 Task: Add Attachment from computer to Card Card0000000045 in Board Board0000000012 in Workspace WS0000000004 in Trello. Add Cover Purple to Card Card0000000045 in Board Board0000000012 in Workspace WS0000000004 in Trello. Add "Move Card To …" Button titled Button0000000045 to "top" of the list "To Do" to Card Card0000000045 in Board Board0000000012 in Workspace WS0000000004 in Trello. Add Description DS0000000045 to Card Card0000000045 in Board Board0000000012 in Workspace WS0000000004 in Trello. Add Comment CM0000000045 to Card Card0000000045 in Board Board0000000012 in Workspace WS0000000004 in Trello
Action: Mouse moved to (768, 418)
Screenshot: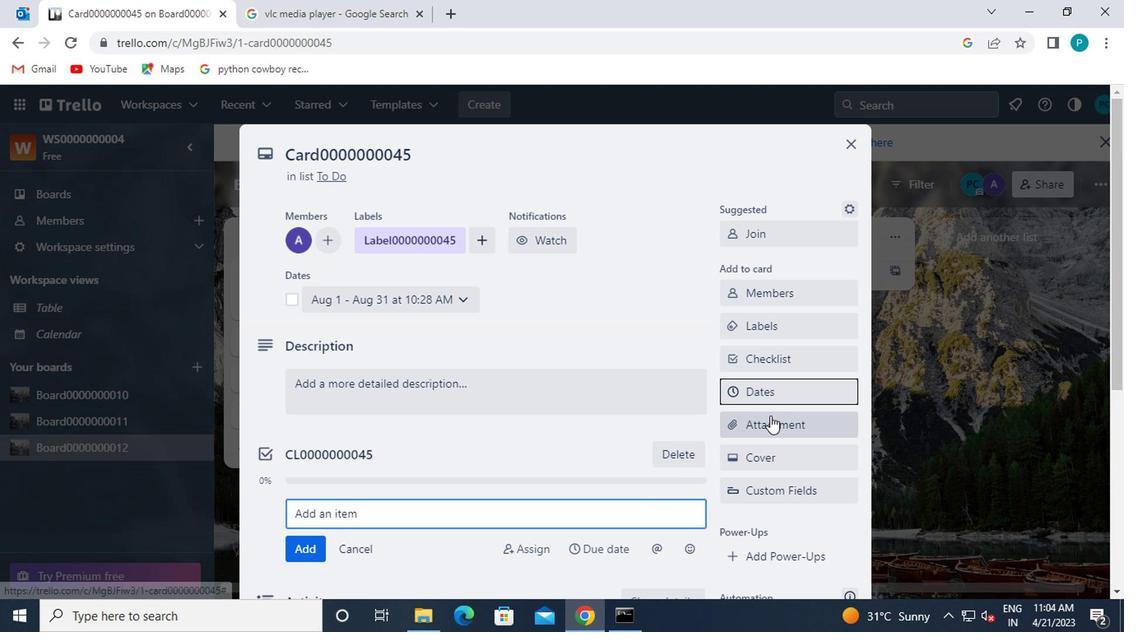 
Action: Mouse pressed left at (768, 418)
Screenshot: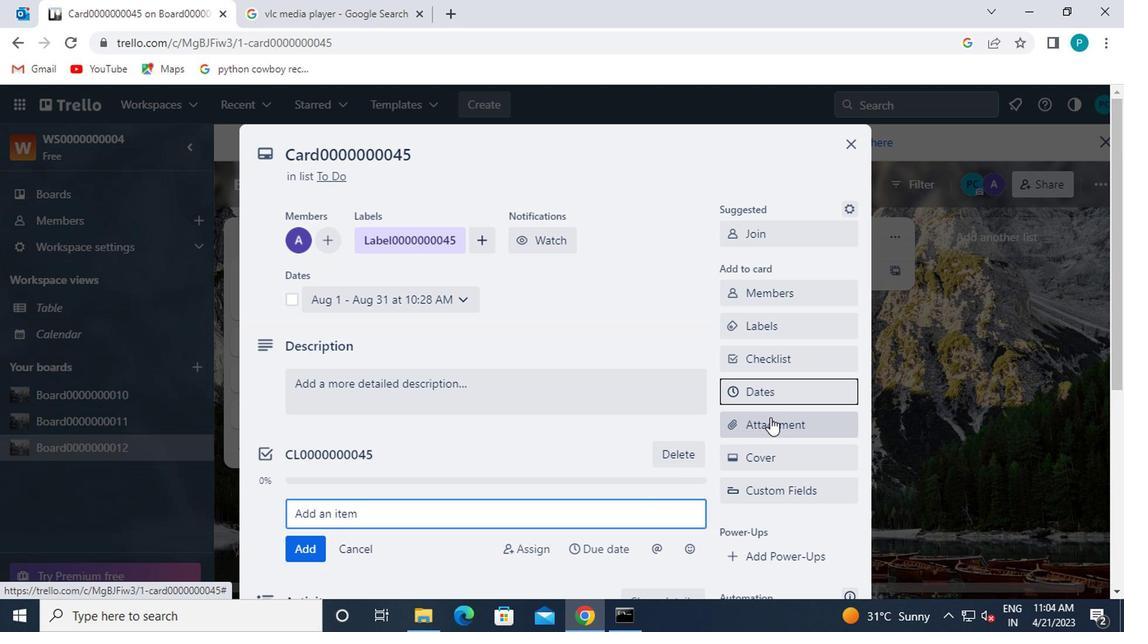 
Action: Mouse moved to (749, 179)
Screenshot: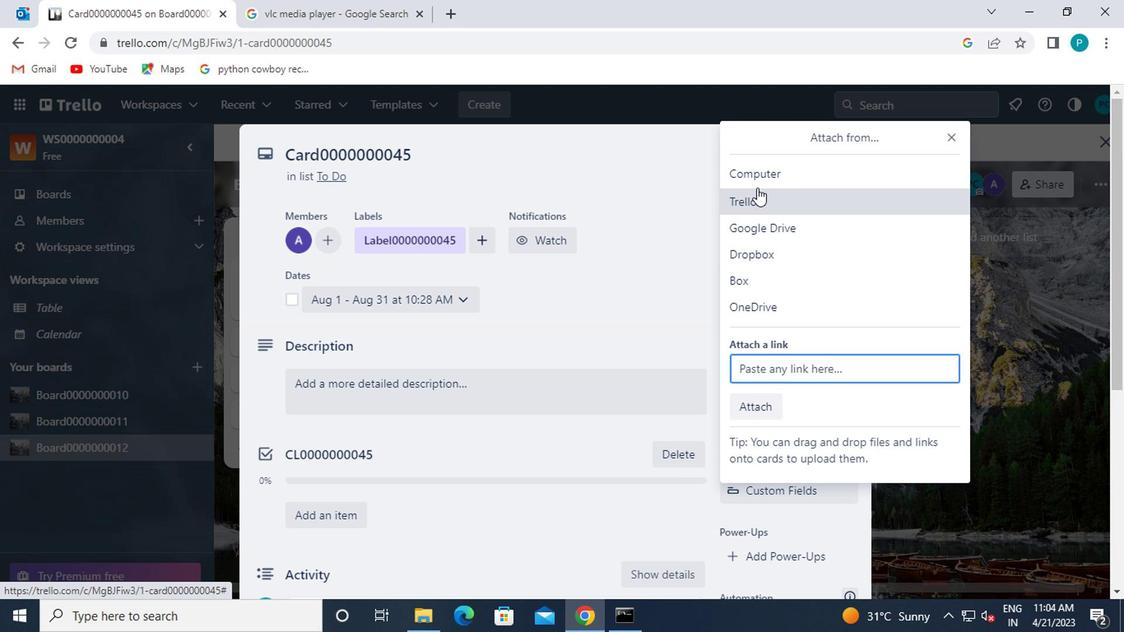 
Action: Mouse pressed left at (749, 179)
Screenshot: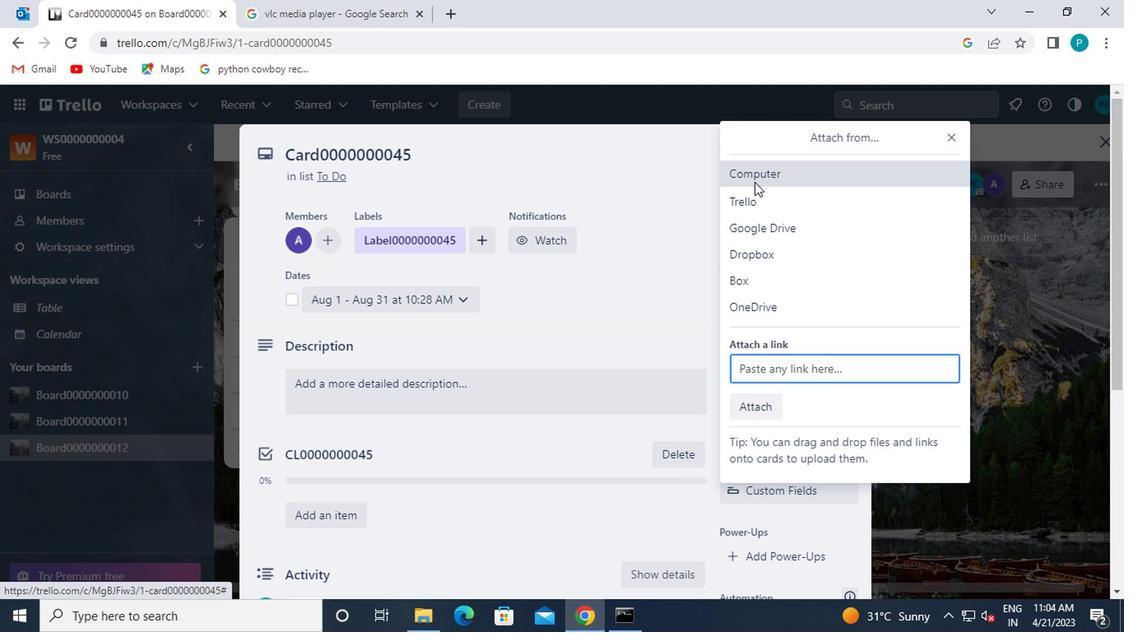 
Action: Mouse moved to (162, 129)
Screenshot: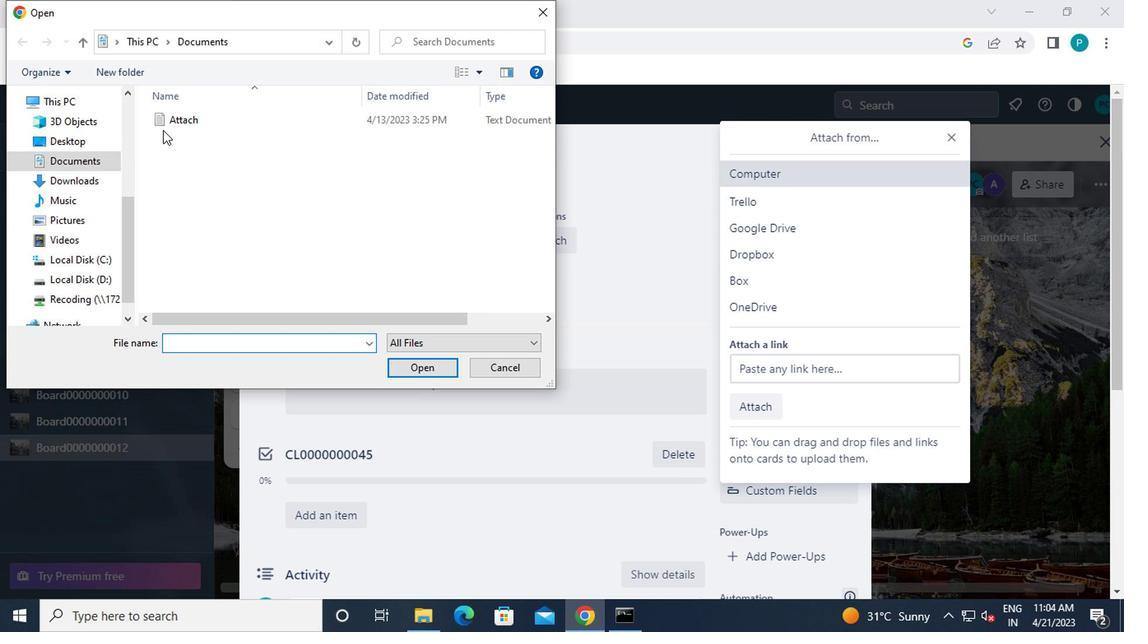 
Action: Mouse pressed left at (162, 129)
Screenshot: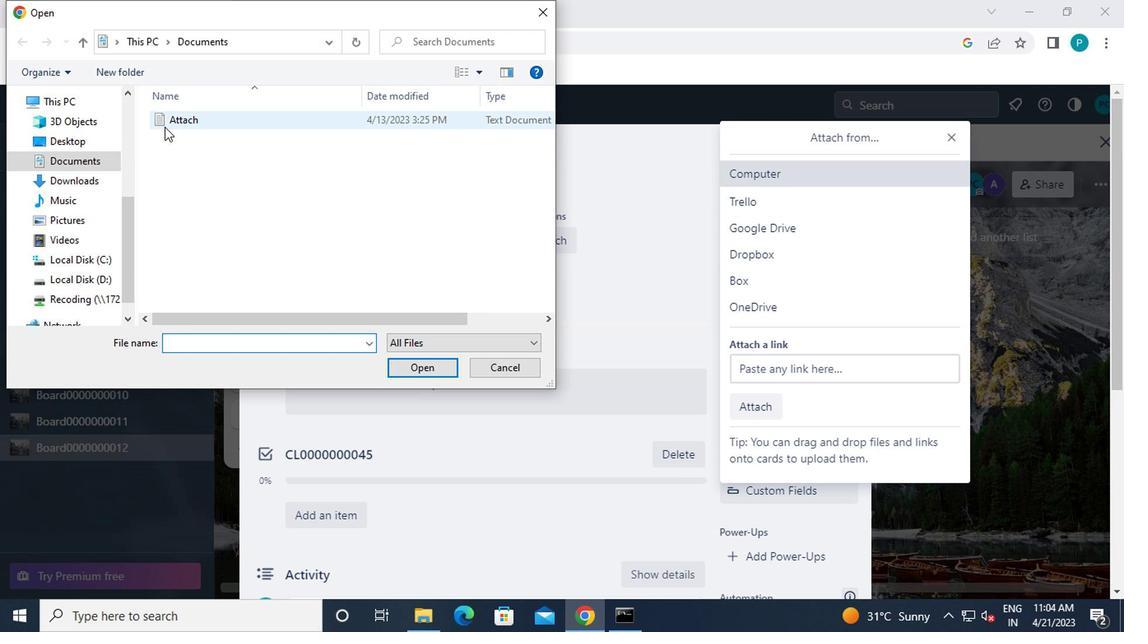 
Action: Mouse moved to (405, 372)
Screenshot: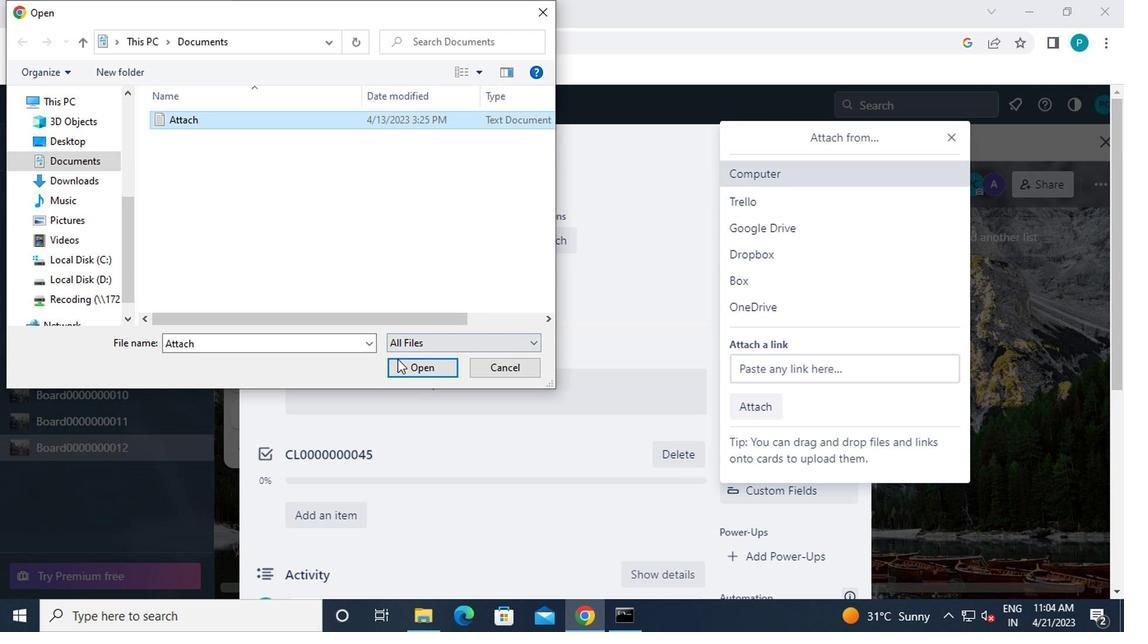 
Action: Mouse pressed left at (405, 372)
Screenshot: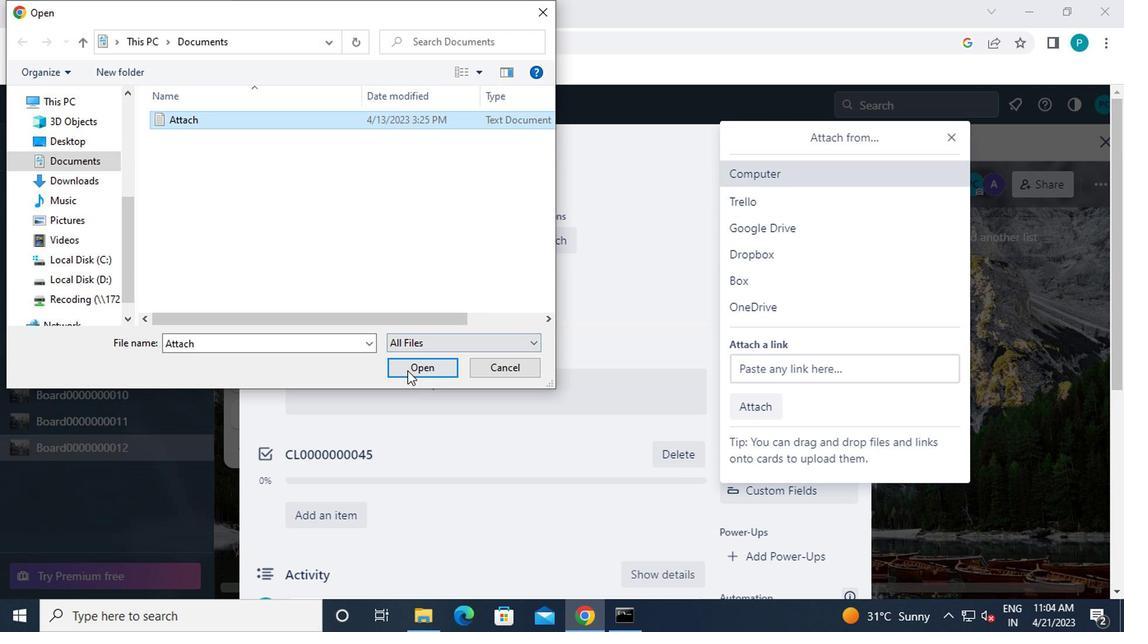 
Action: Mouse moved to (674, 384)
Screenshot: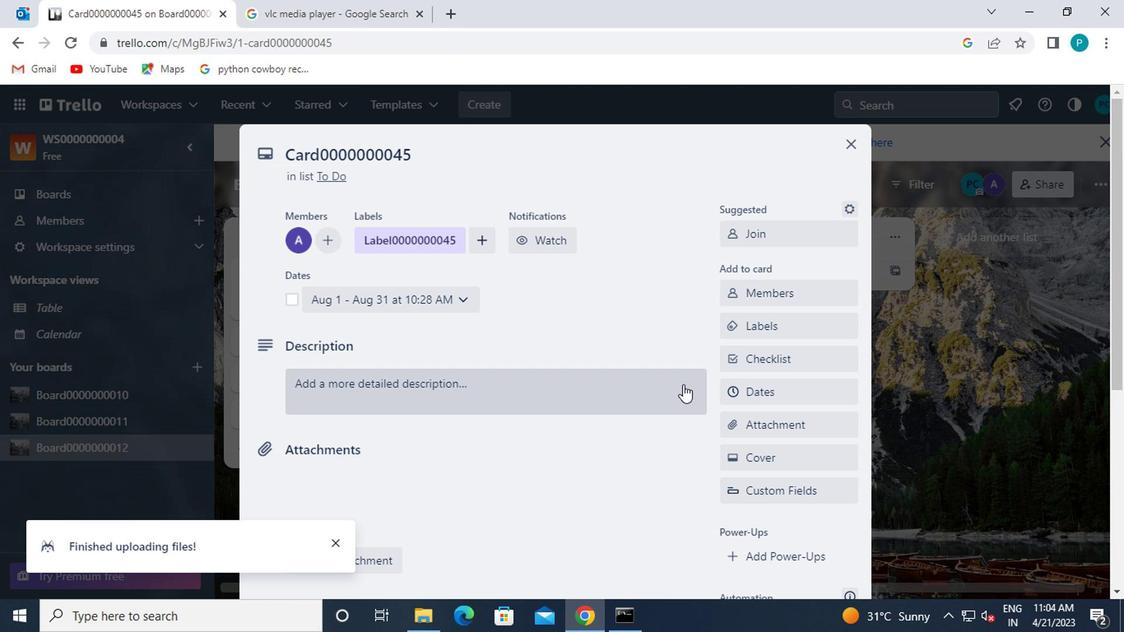 
Action: Mouse scrolled (674, 384) with delta (0, 0)
Screenshot: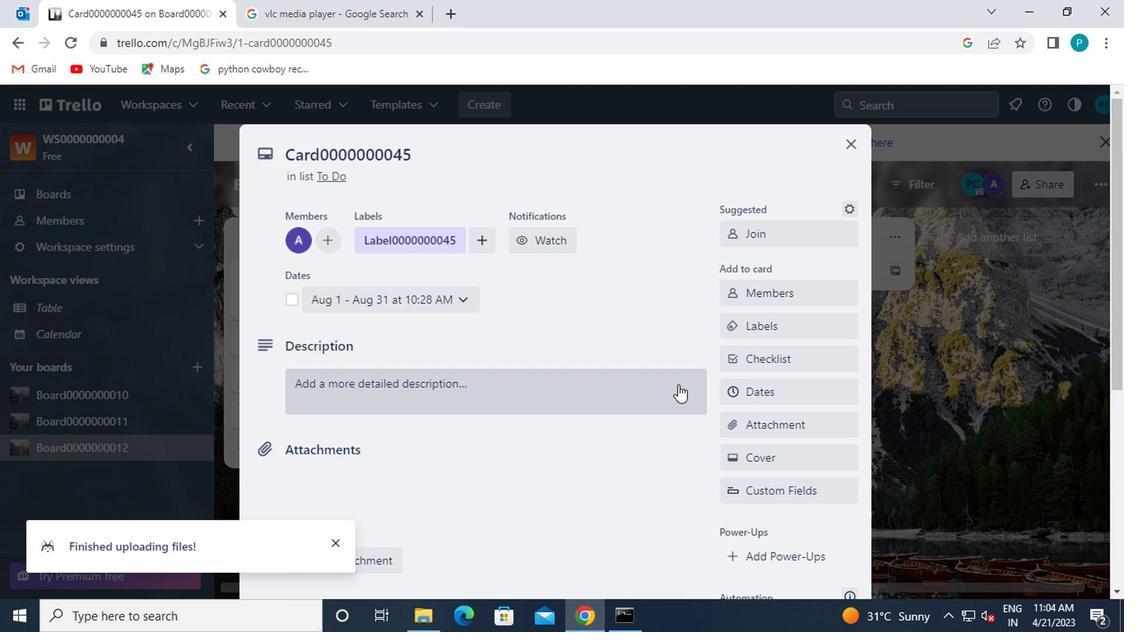 
Action: Mouse moved to (746, 375)
Screenshot: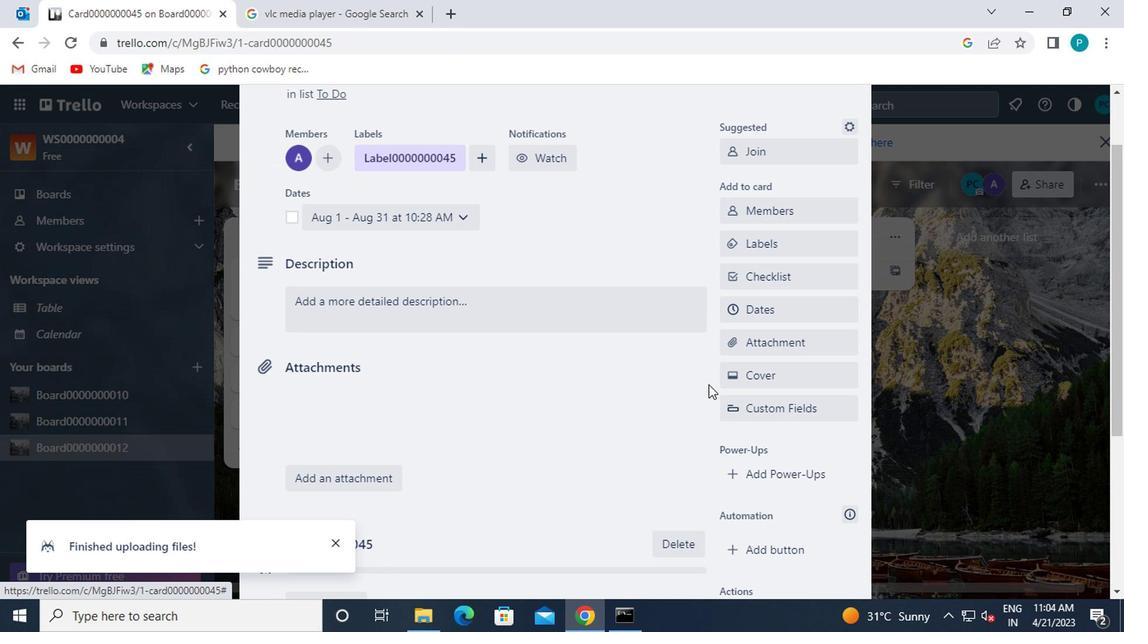 
Action: Mouse pressed left at (746, 375)
Screenshot: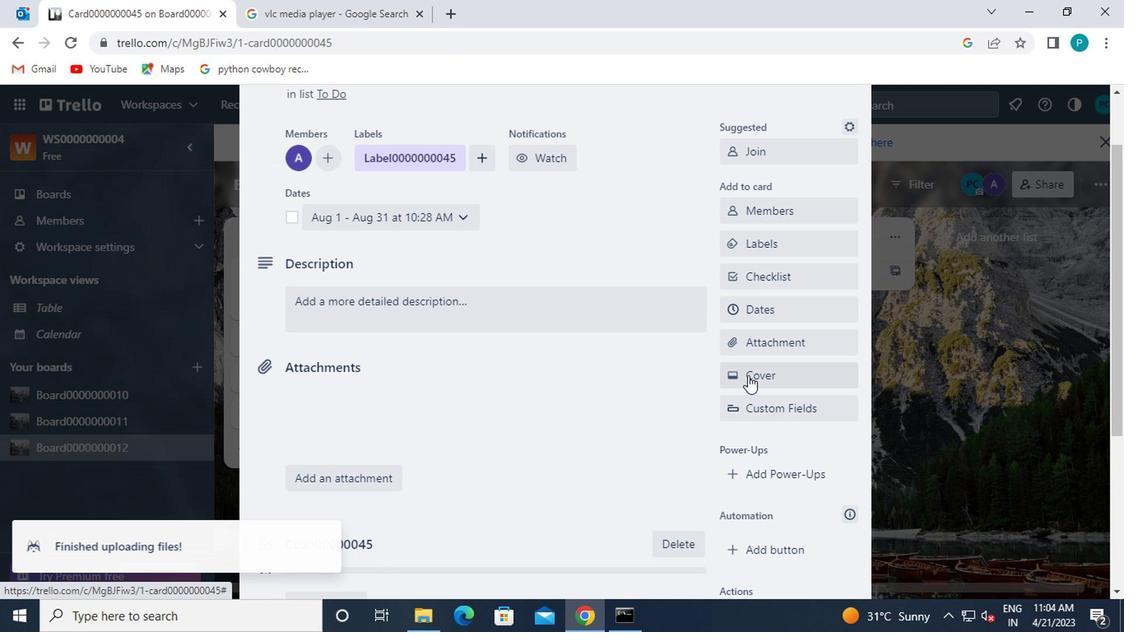 
Action: Mouse moved to (941, 282)
Screenshot: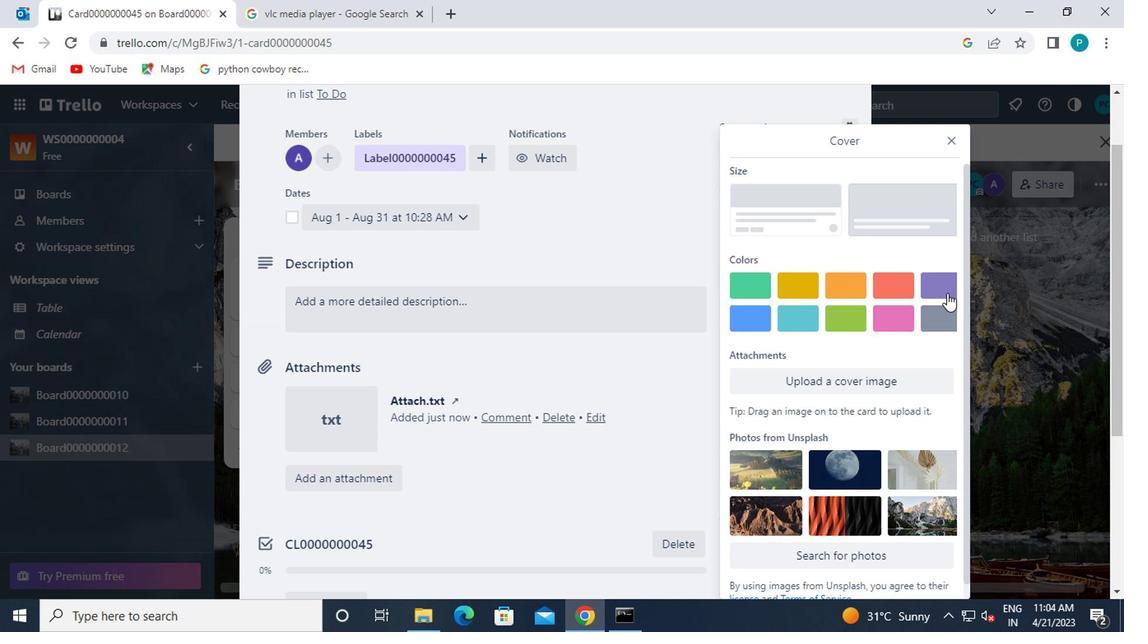 
Action: Mouse pressed left at (941, 282)
Screenshot: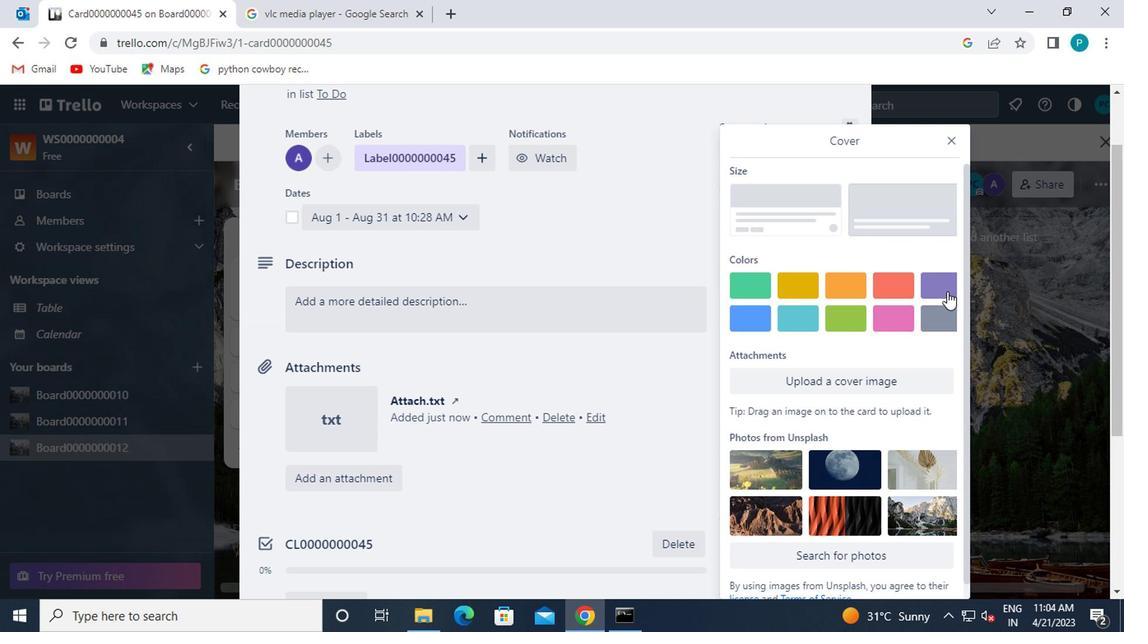 
Action: Mouse moved to (952, 141)
Screenshot: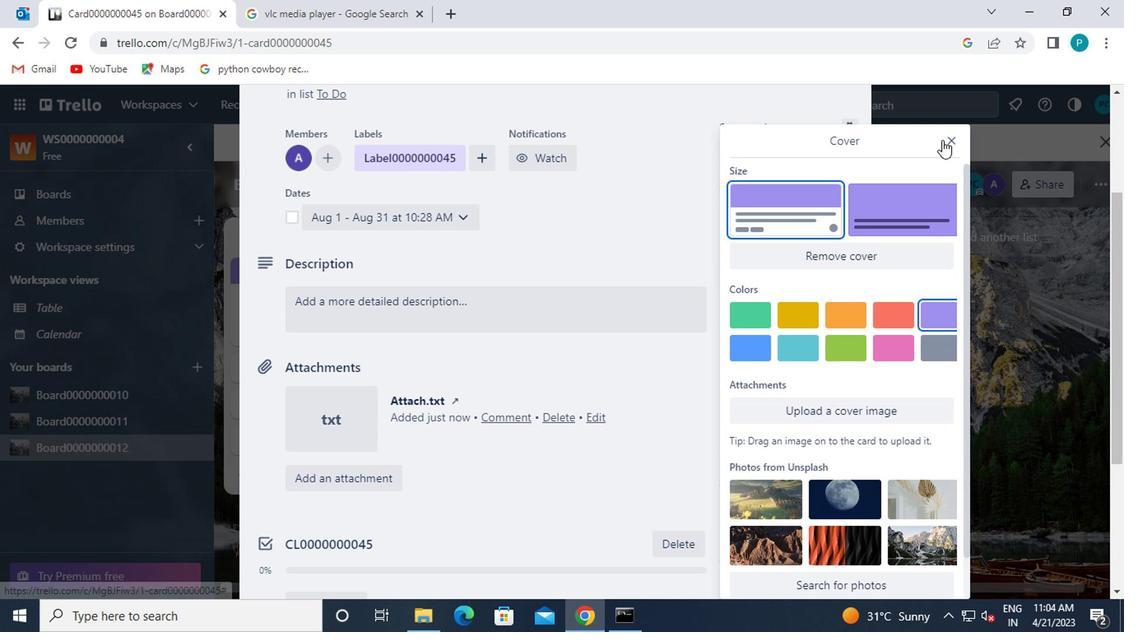 
Action: Mouse pressed left at (952, 141)
Screenshot: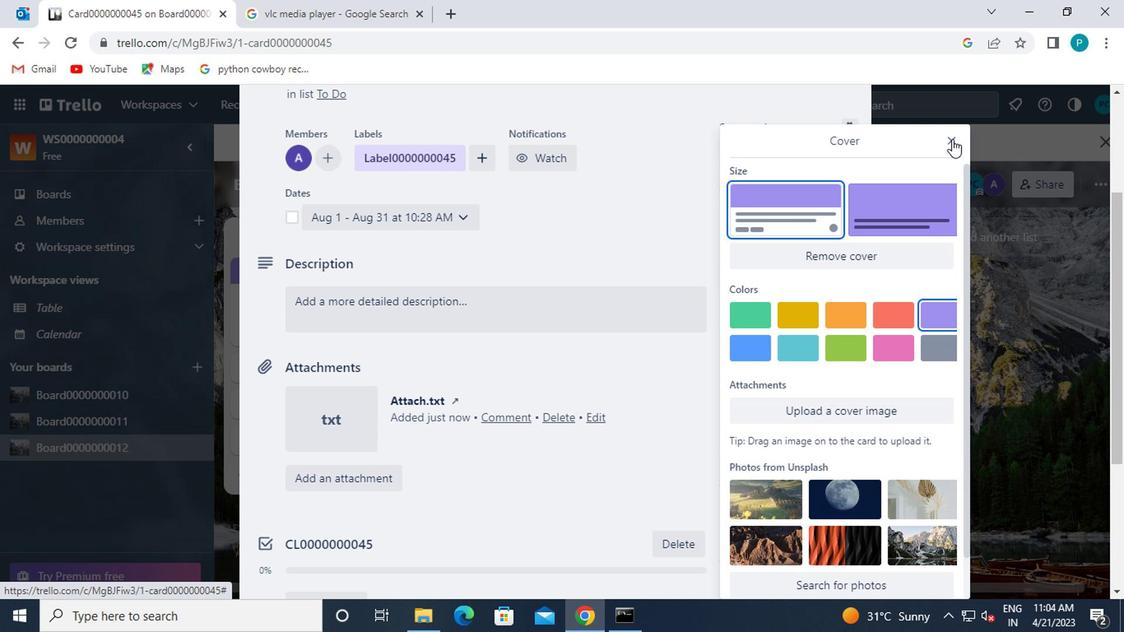 
Action: Mouse moved to (703, 371)
Screenshot: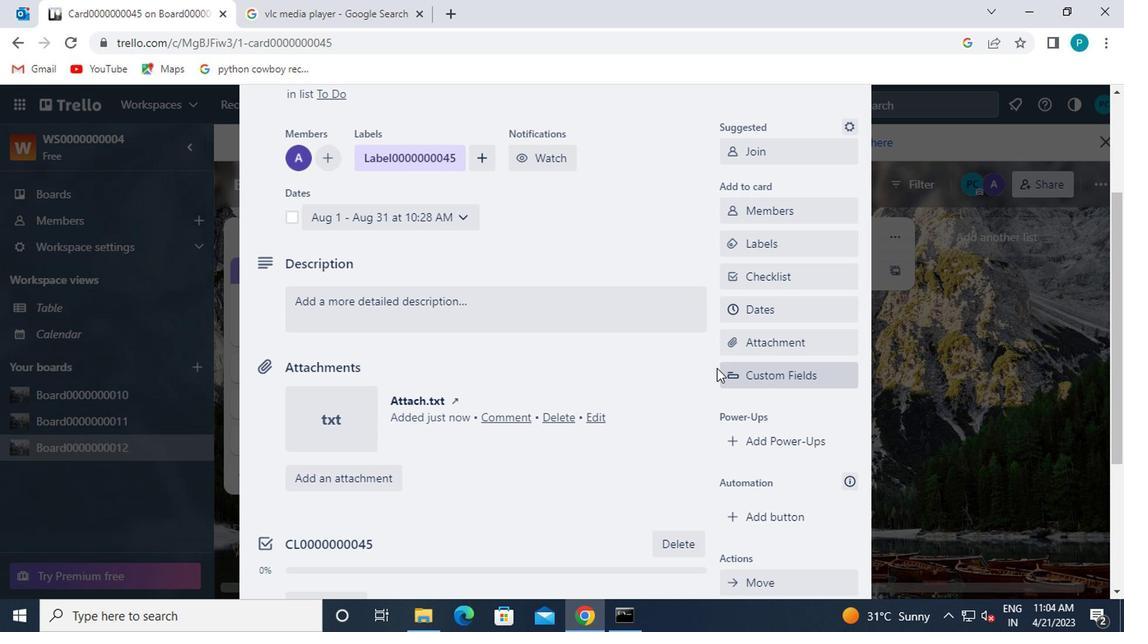
Action: Mouse scrolled (703, 370) with delta (0, -1)
Screenshot: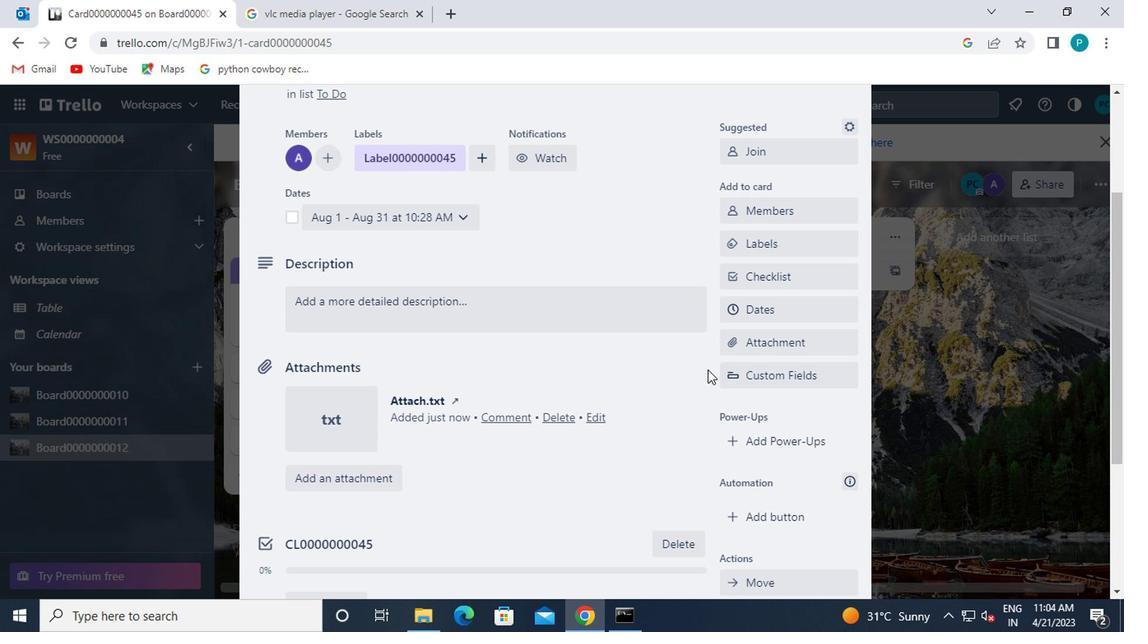 
Action: Mouse scrolled (703, 370) with delta (0, -1)
Screenshot: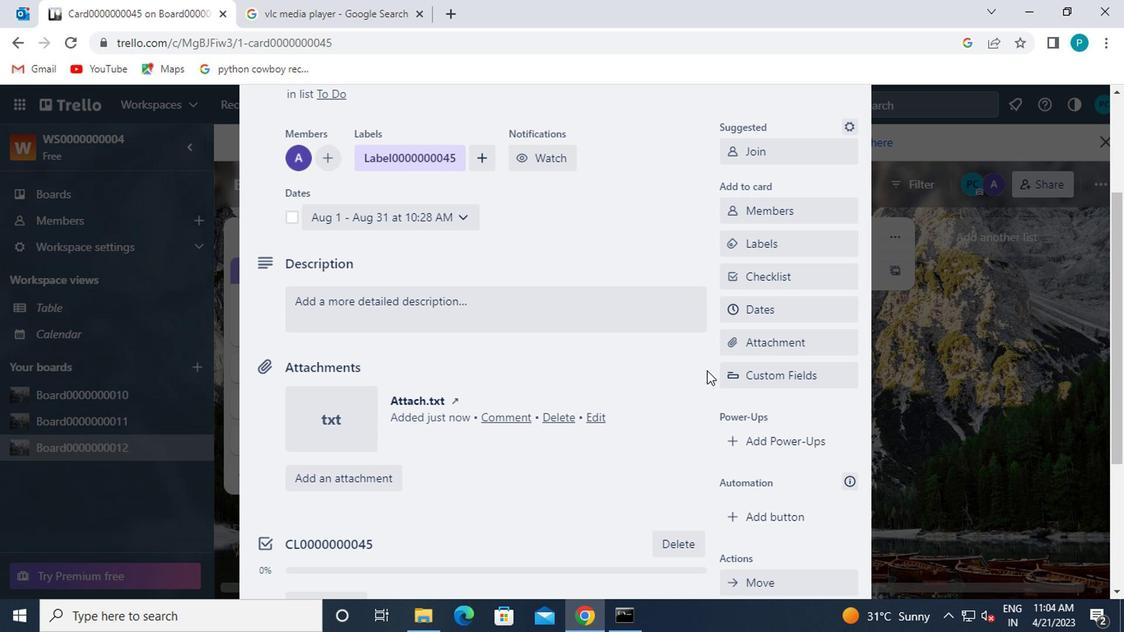 
Action: Mouse moved to (725, 349)
Screenshot: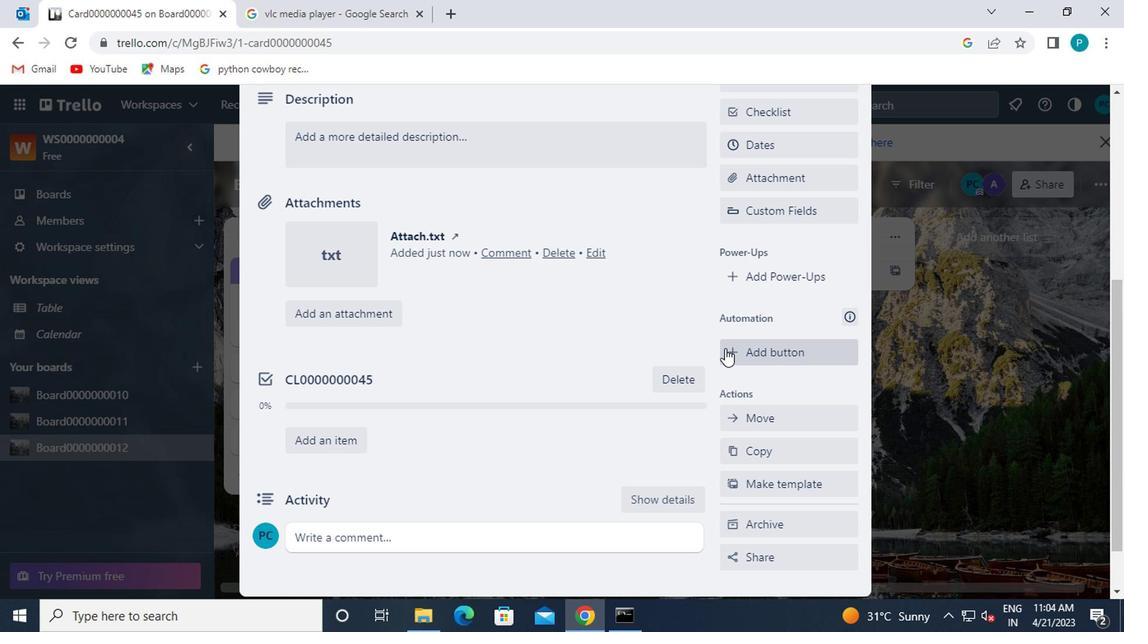 
Action: Mouse pressed left at (725, 349)
Screenshot: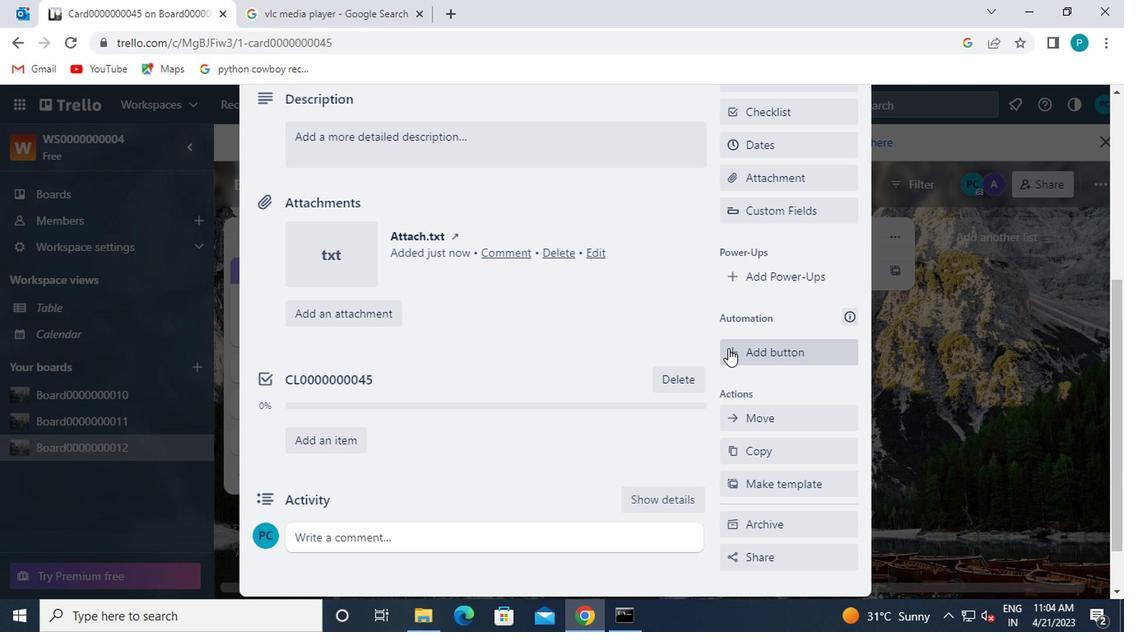 
Action: Mouse moved to (751, 224)
Screenshot: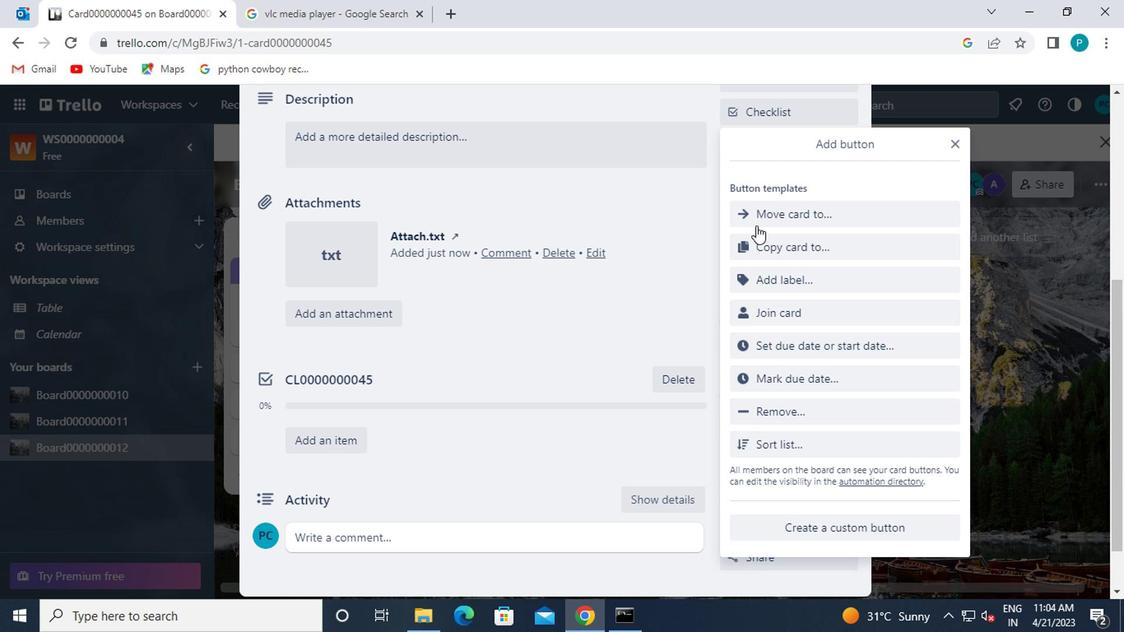 
Action: Mouse pressed left at (751, 224)
Screenshot: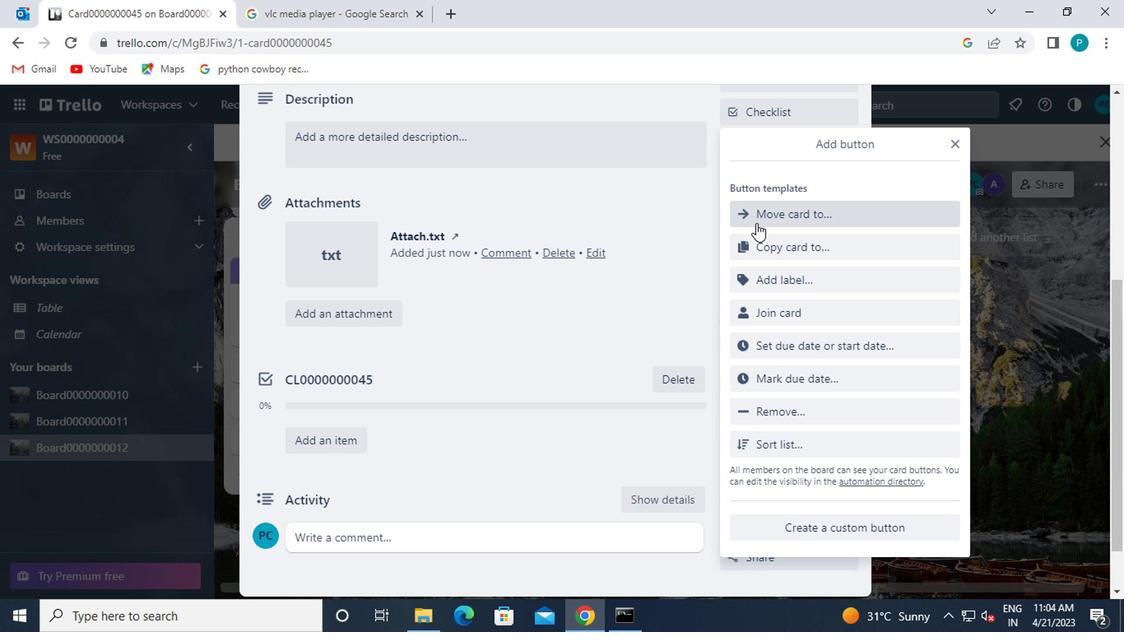 
Action: Mouse moved to (780, 209)
Screenshot: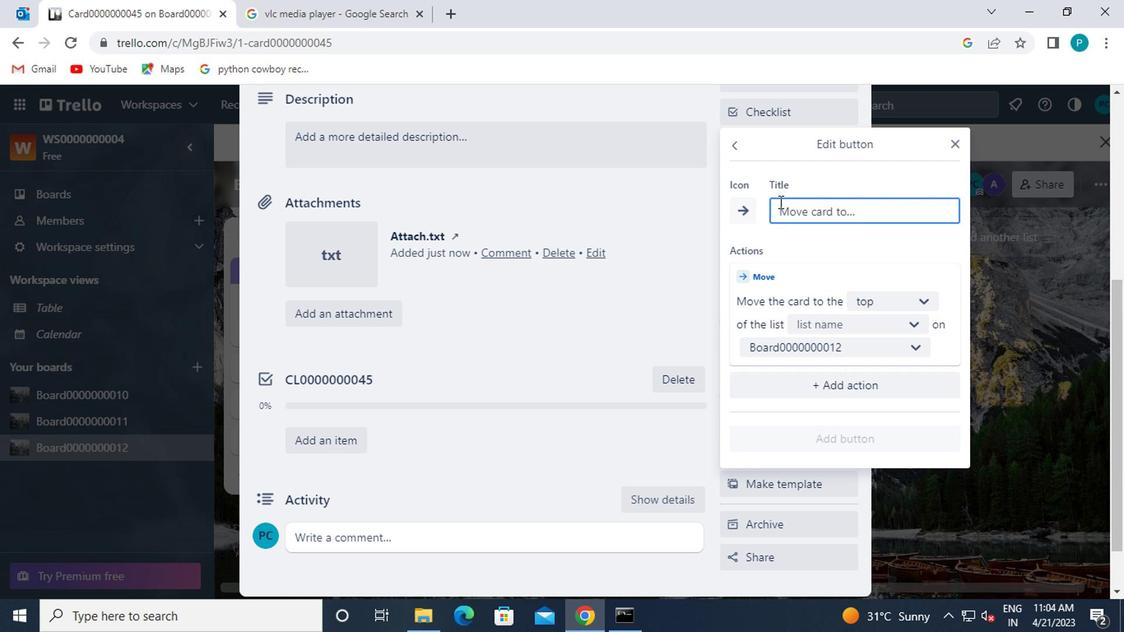 
Action: Key pressed b<Key.caps_lock>utton0000000045
Screenshot: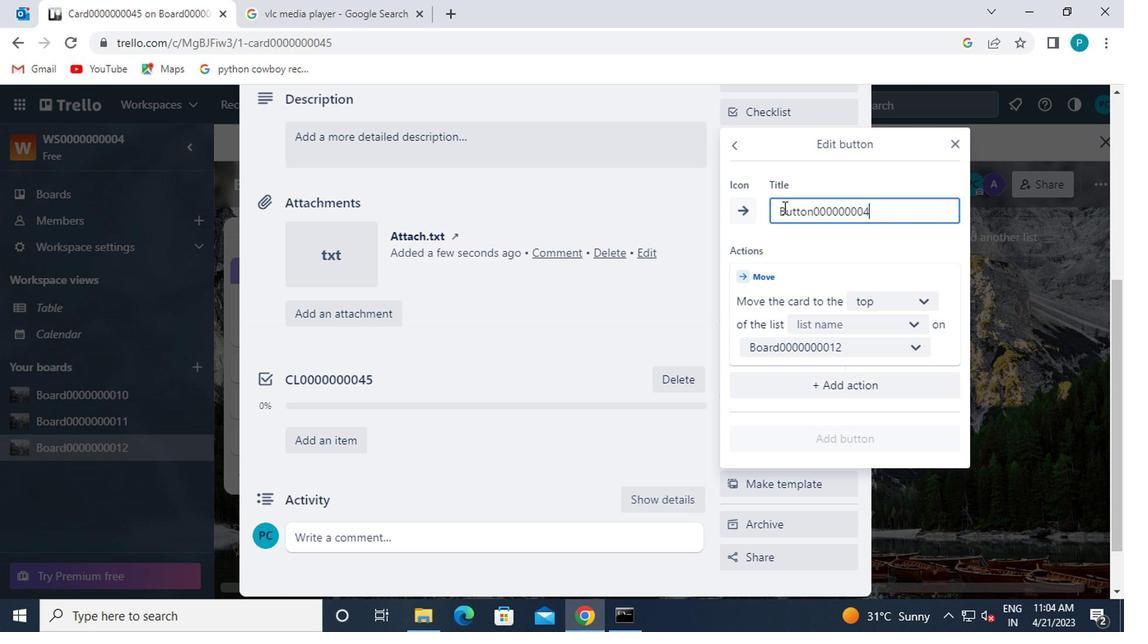
Action: Mouse moved to (862, 302)
Screenshot: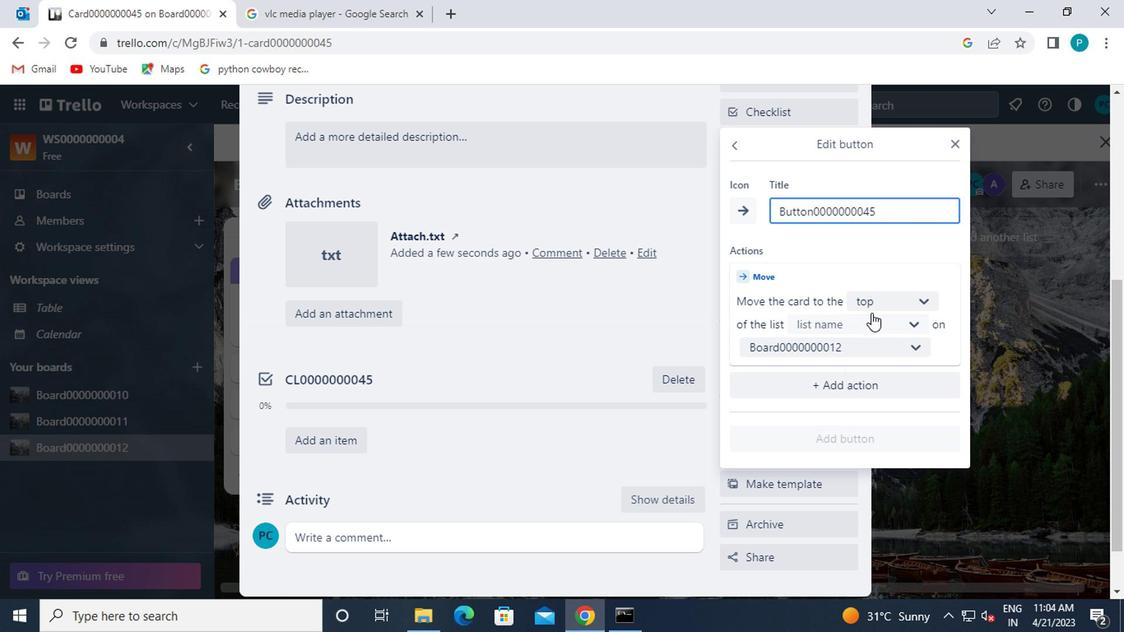 
Action: Mouse pressed left at (862, 302)
Screenshot: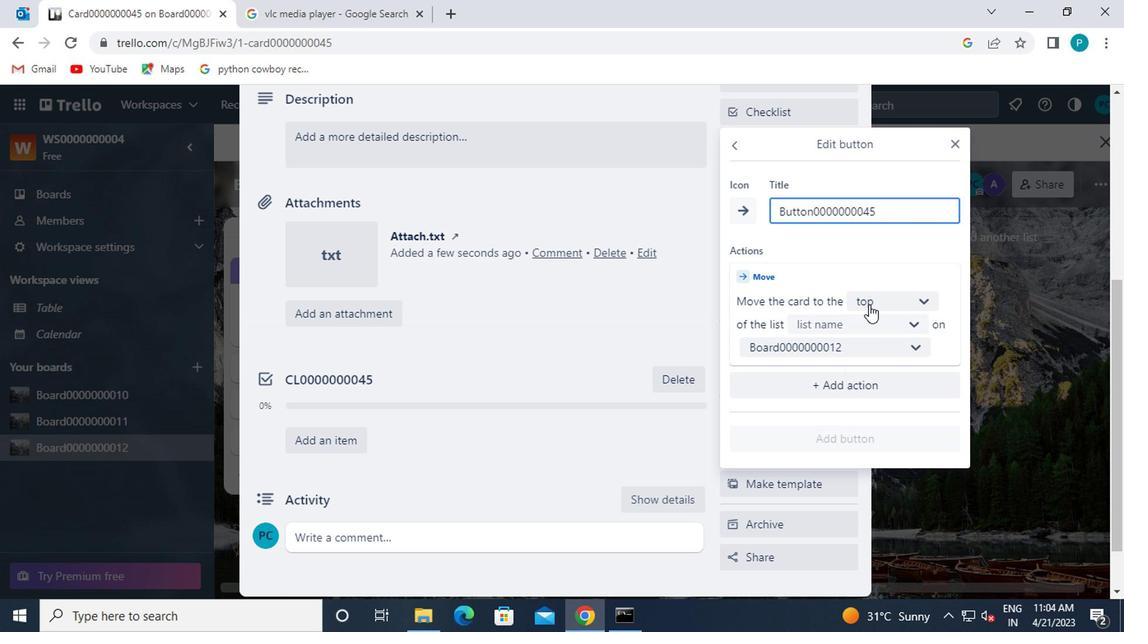 
Action: Mouse moved to (876, 332)
Screenshot: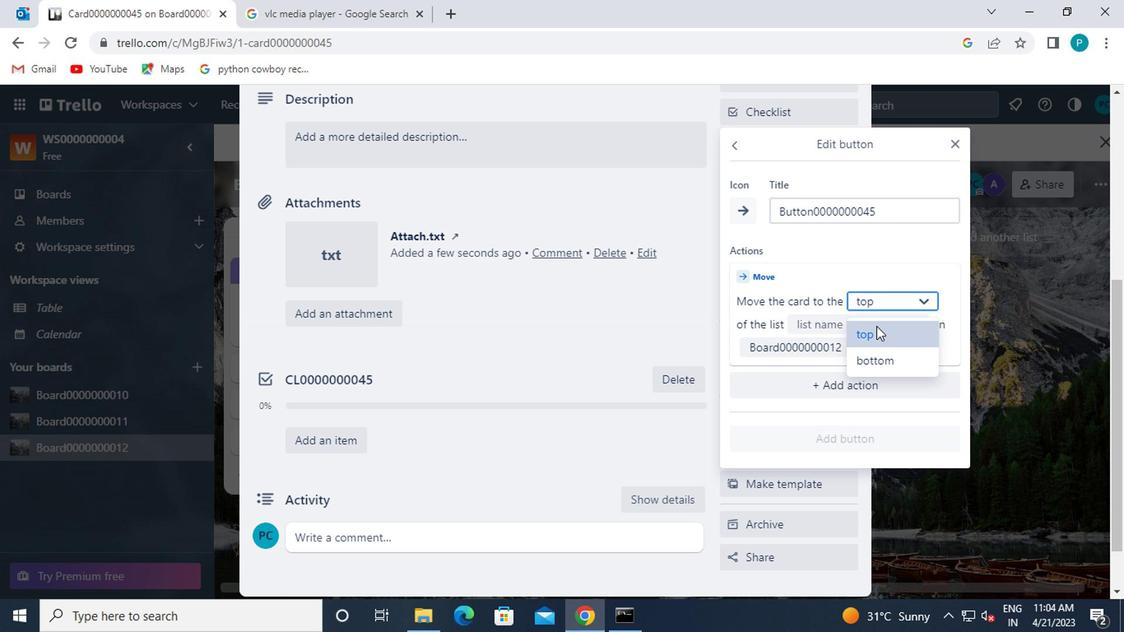 
Action: Mouse pressed left at (876, 332)
Screenshot: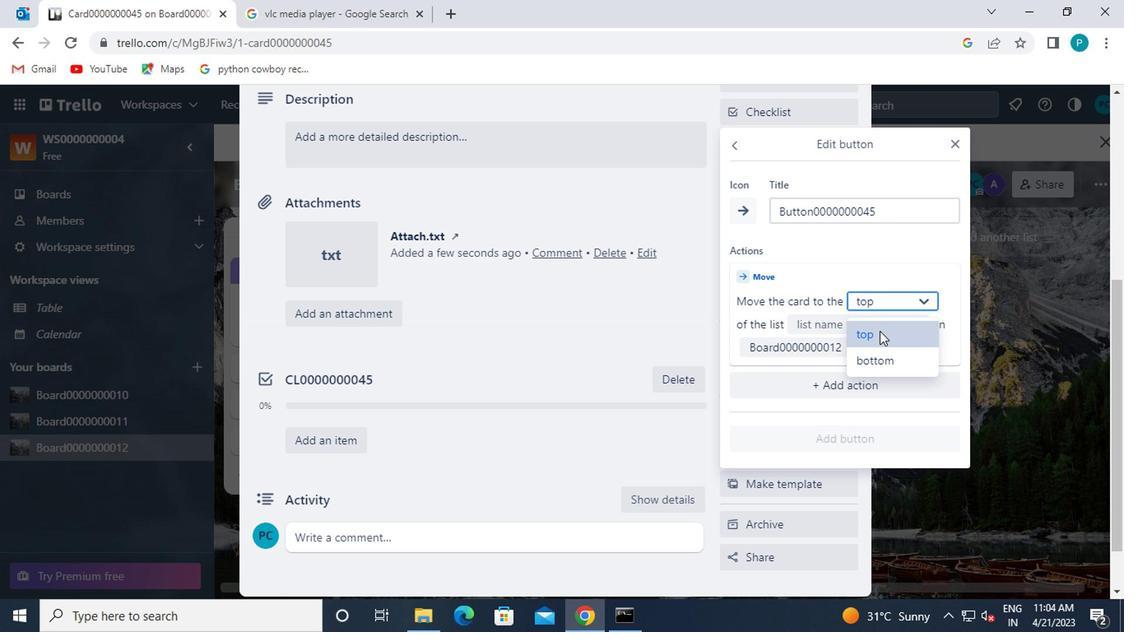 
Action: Mouse moved to (847, 322)
Screenshot: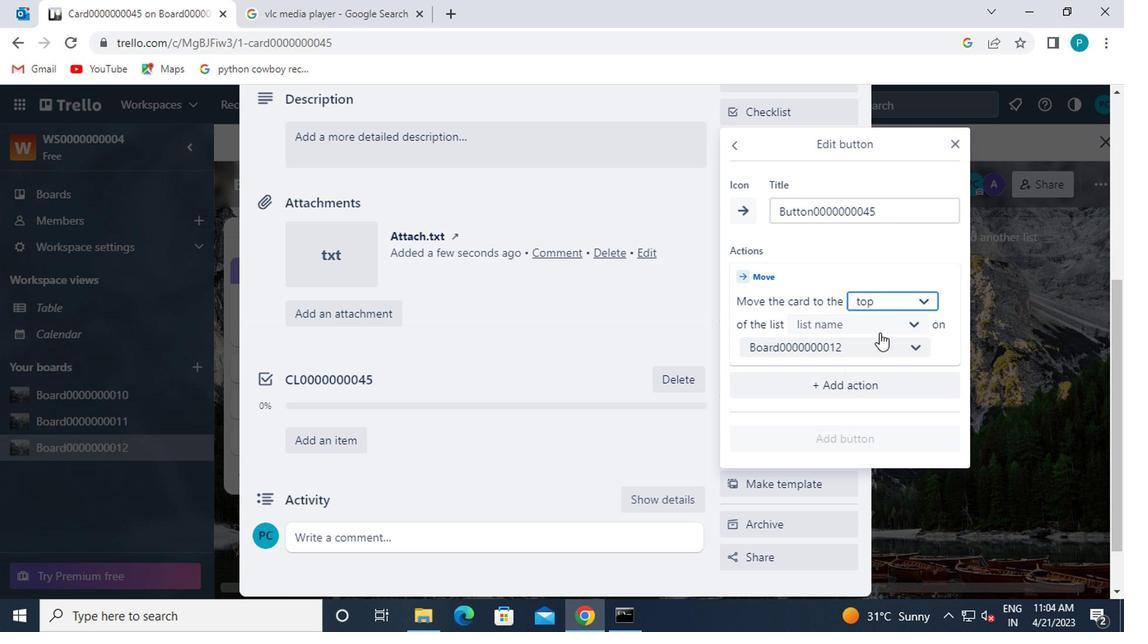 
Action: Mouse pressed left at (847, 322)
Screenshot: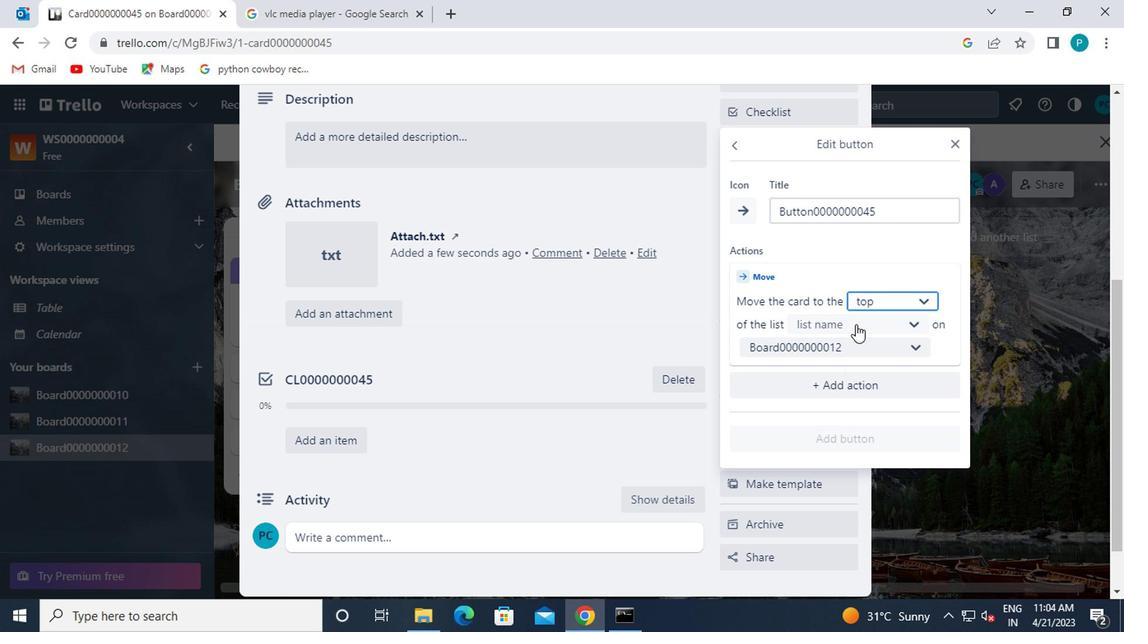 
Action: Mouse moved to (852, 355)
Screenshot: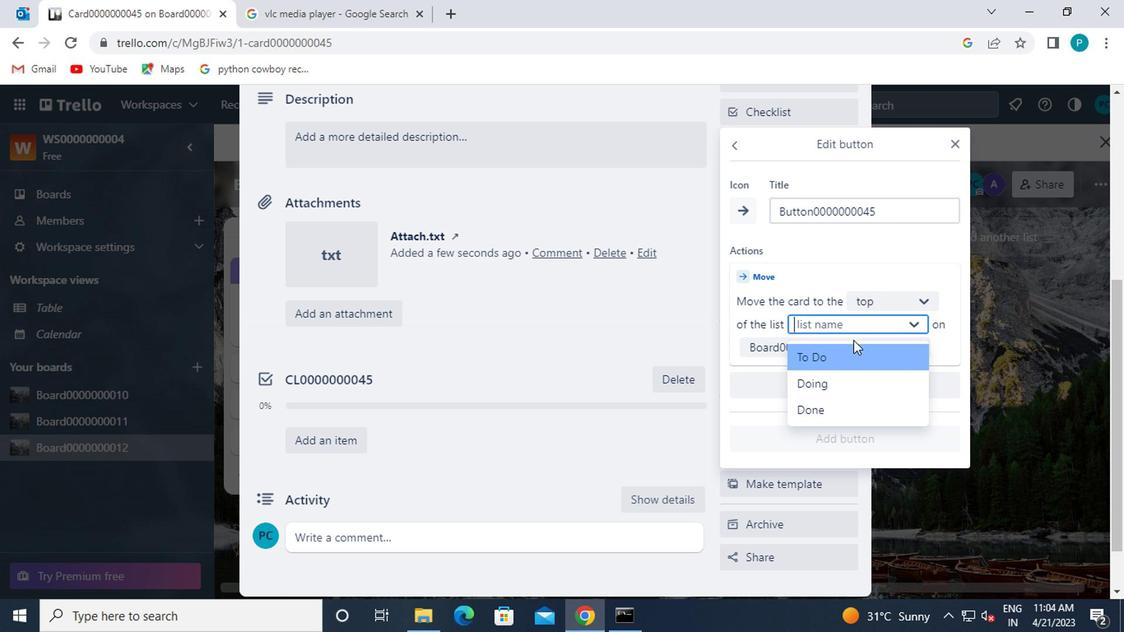 
Action: Mouse pressed left at (852, 355)
Screenshot: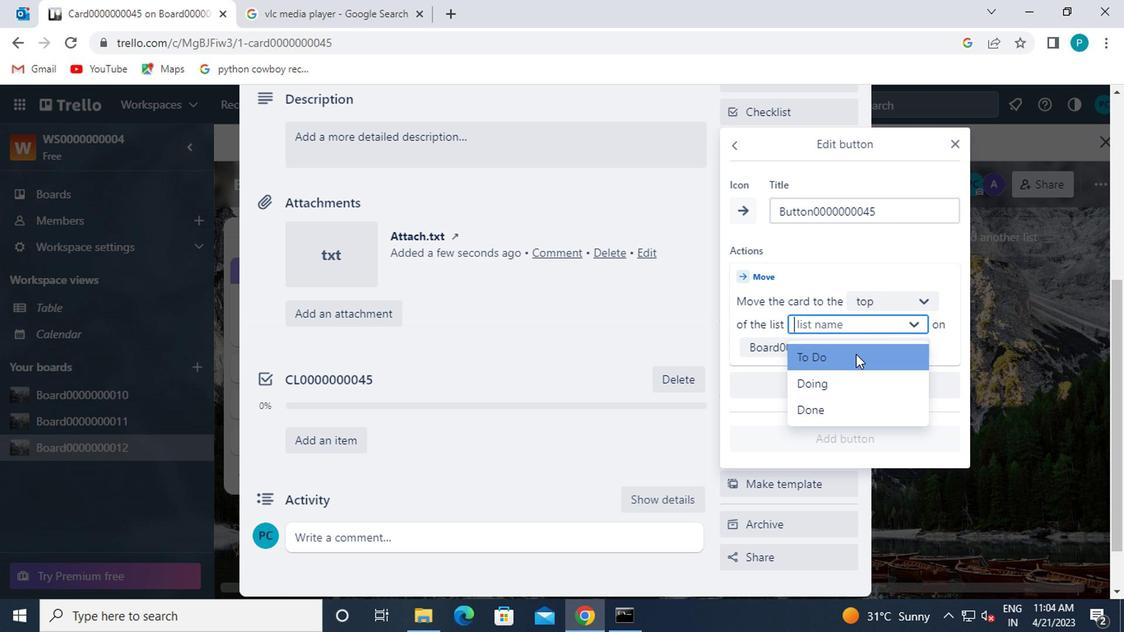 
Action: Mouse moved to (850, 440)
Screenshot: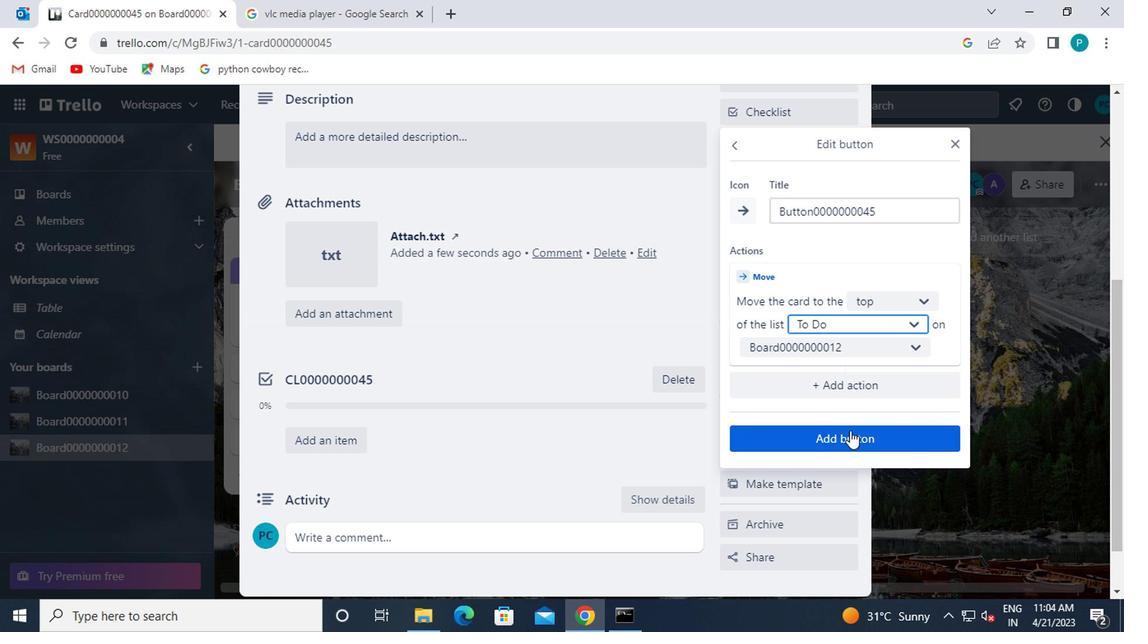 
Action: Mouse pressed left at (850, 440)
Screenshot: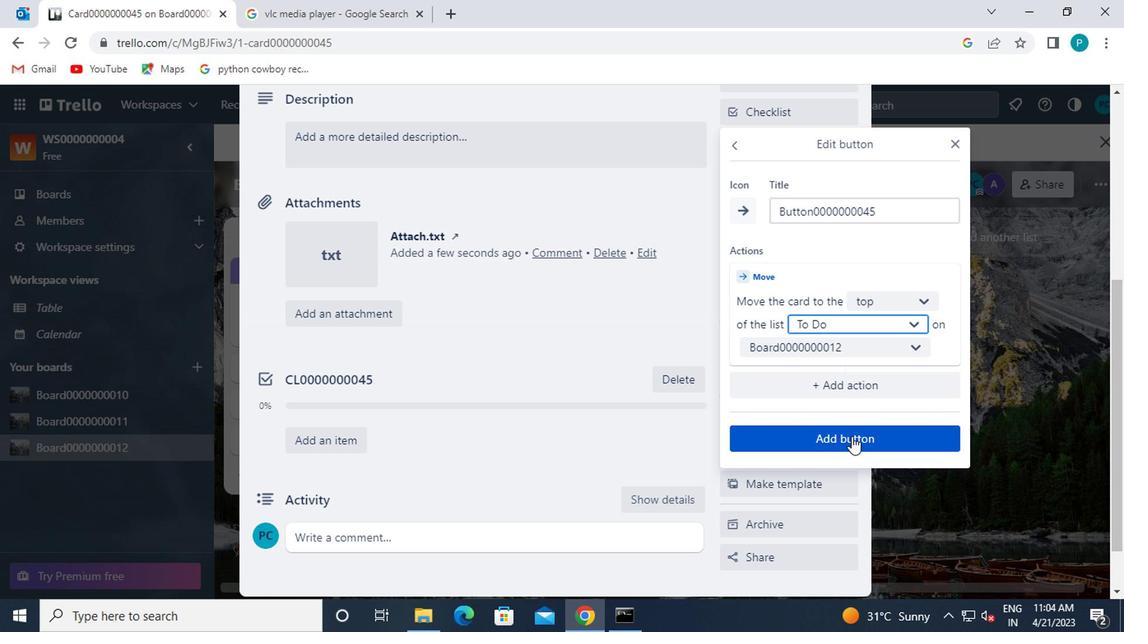 
Action: Mouse moved to (559, 343)
Screenshot: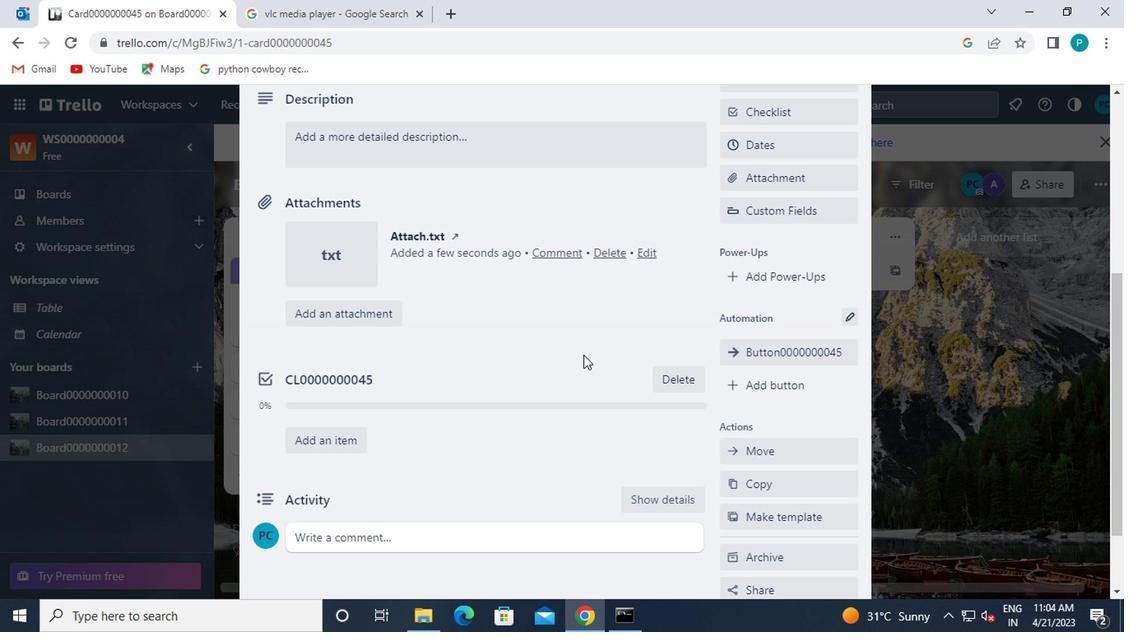 
Action: Mouse scrolled (559, 344) with delta (0, 1)
Screenshot: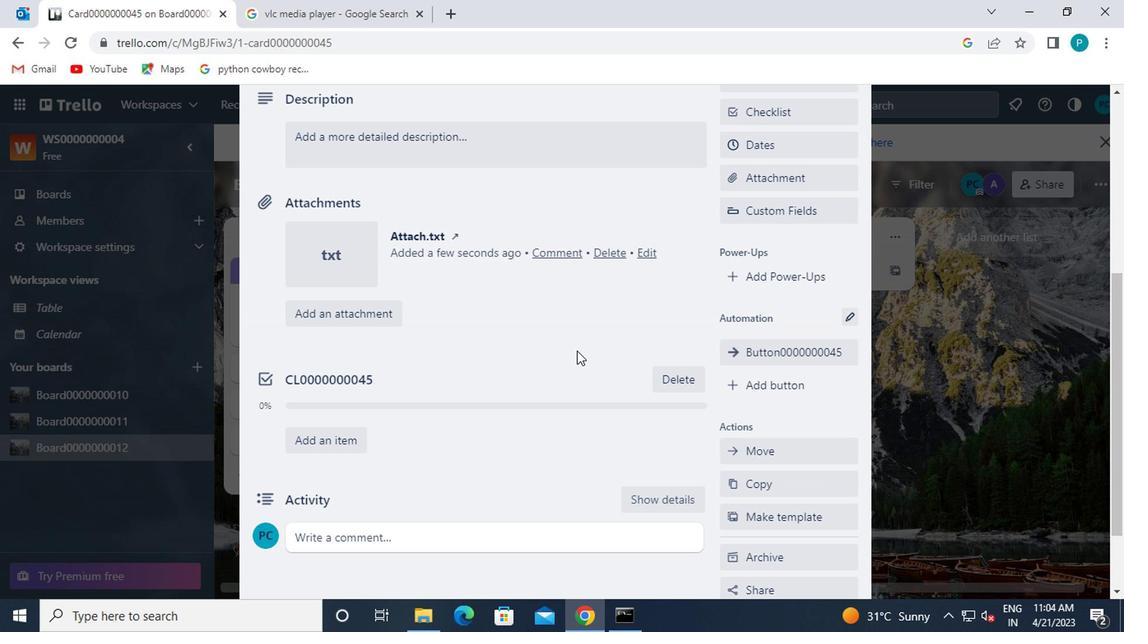 
Action: Mouse scrolled (559, 344) with delta (0, 1)
Screenshot: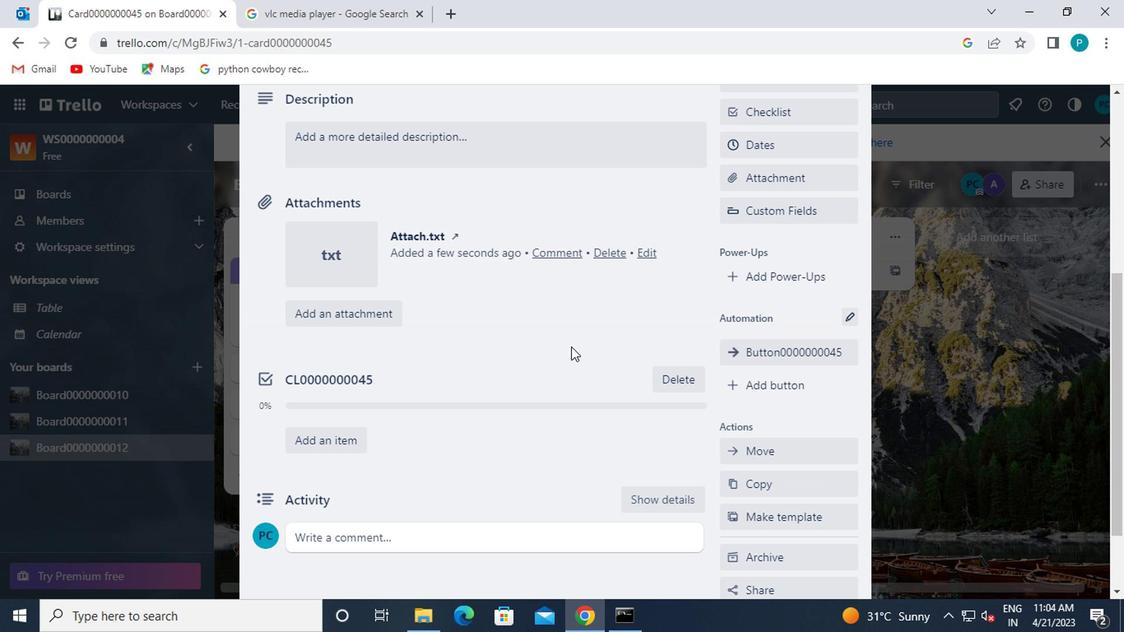 
Action: Mouse moved to (557, 342)
Screenshot: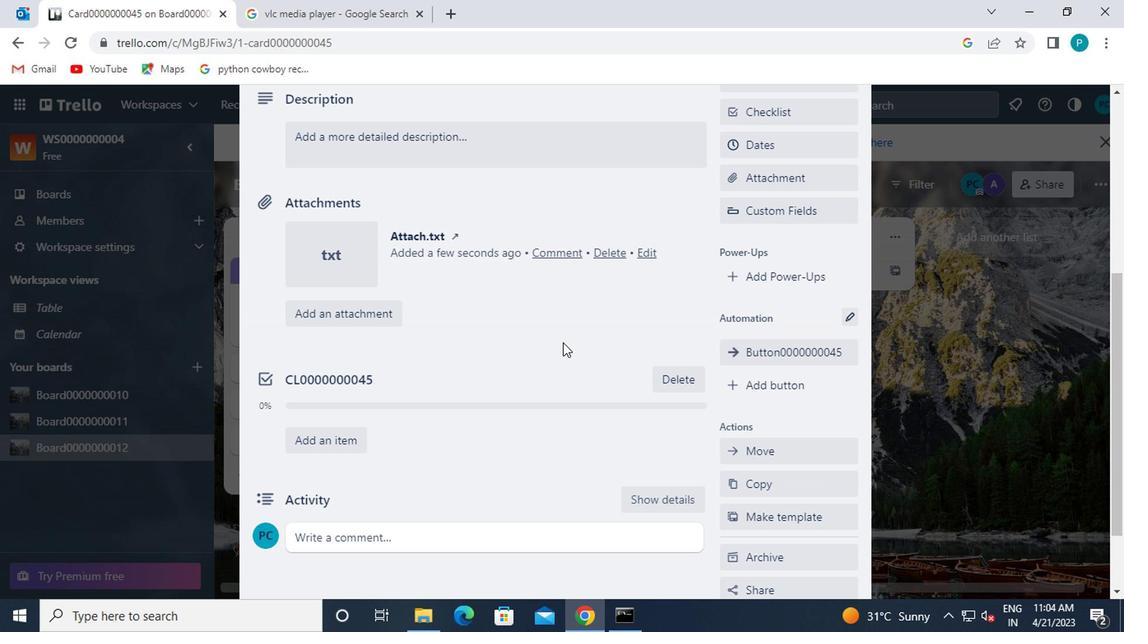 
Action: Mouse scrolled (557, 343) with delta (0, 0)
Screenshot: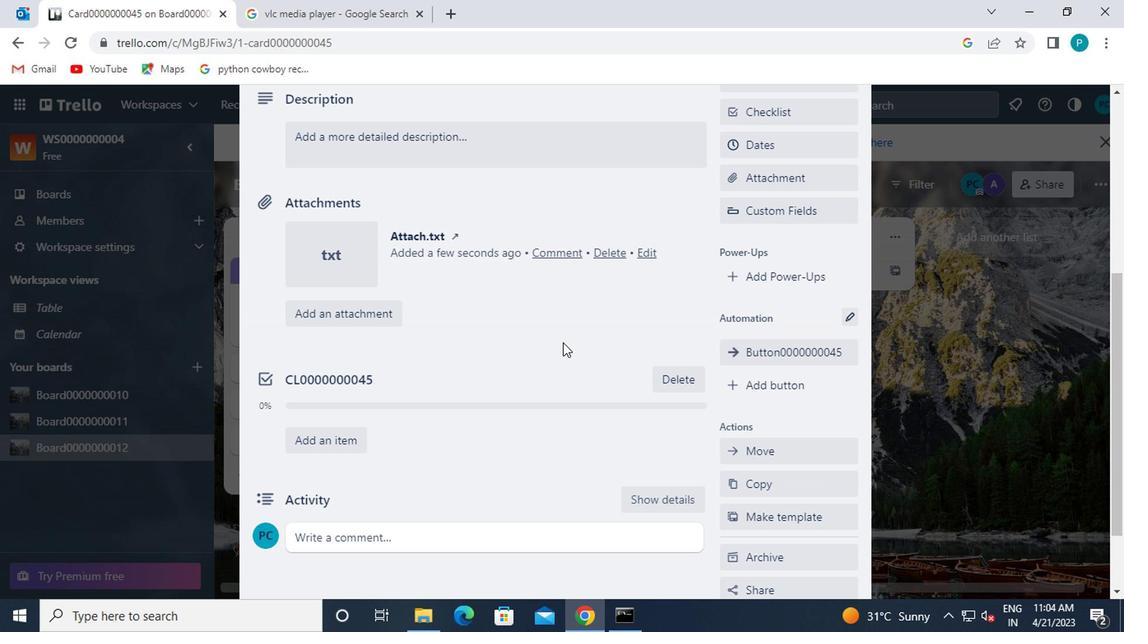 
Action: Mouse moved to (534, 387)
Screenshot: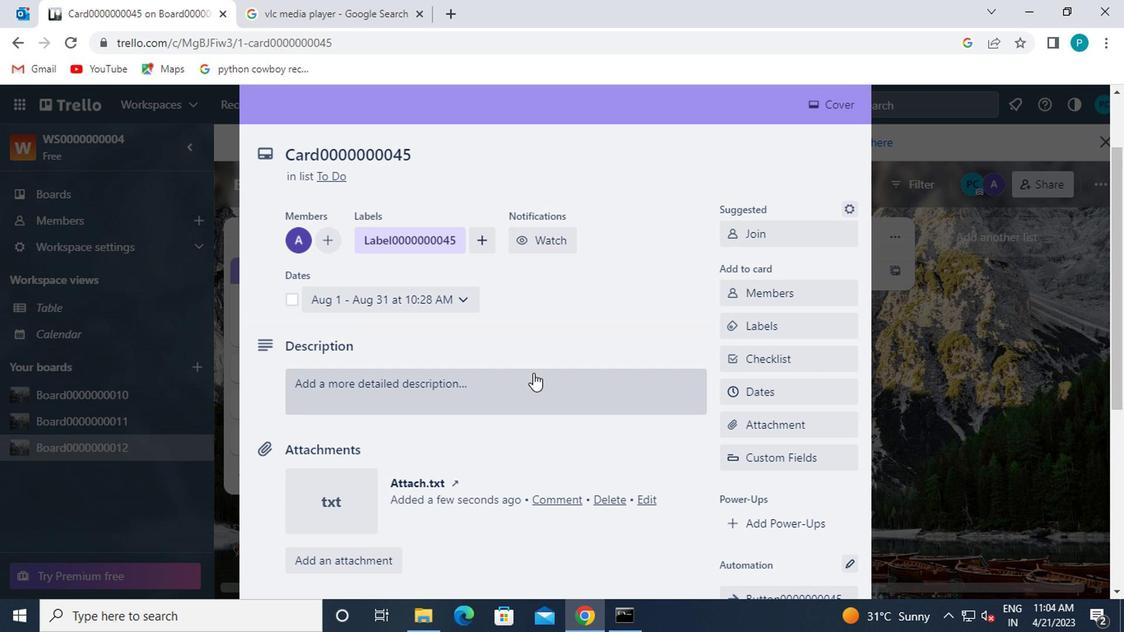 
Action: Mouse pressed left at (534, 387)
Screenshot: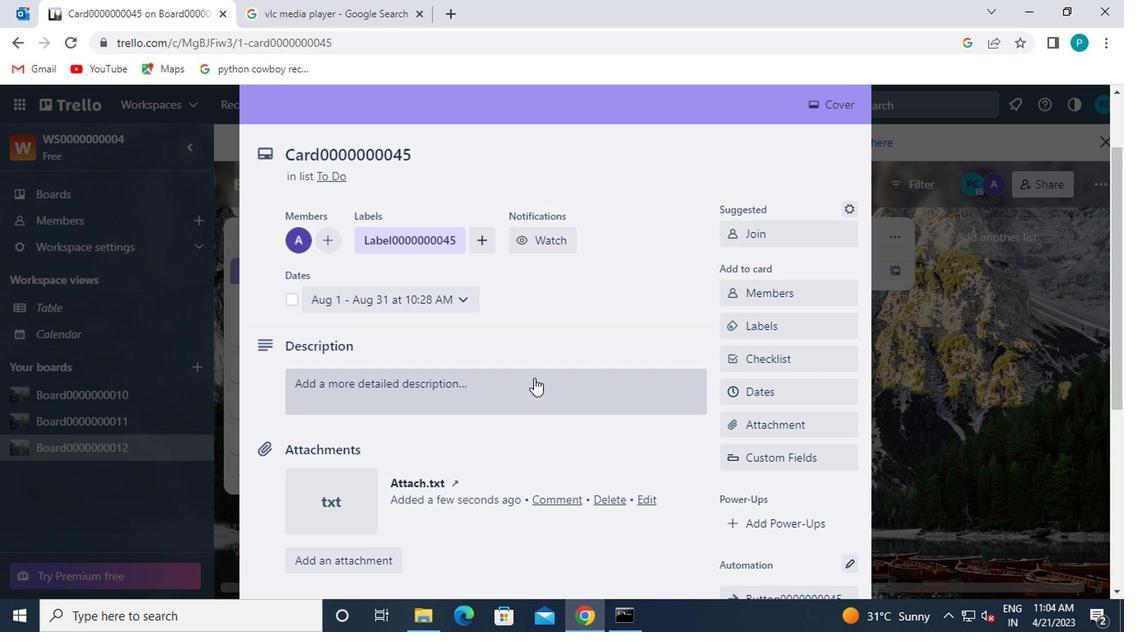 
Action: Key pressed <Key.caps_lock>ds0000000045
Screenshot: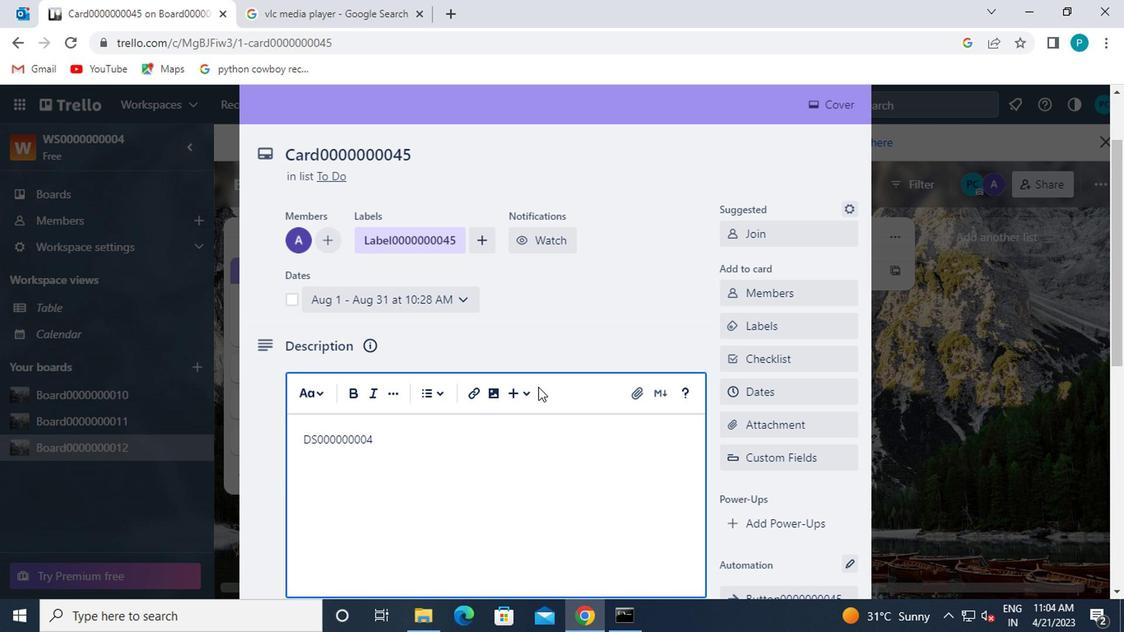
Action: Mouse moved to (533, 387)
Screenshot: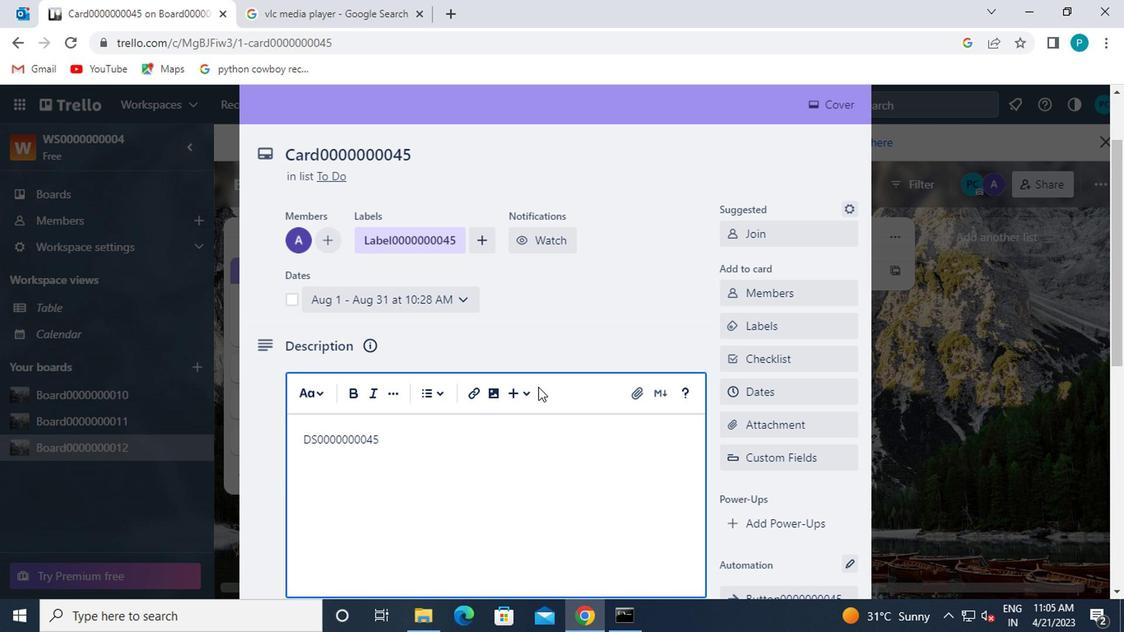 
Action: Mouse scrolled (533, 386) with delta (0, 0)
Screenshot: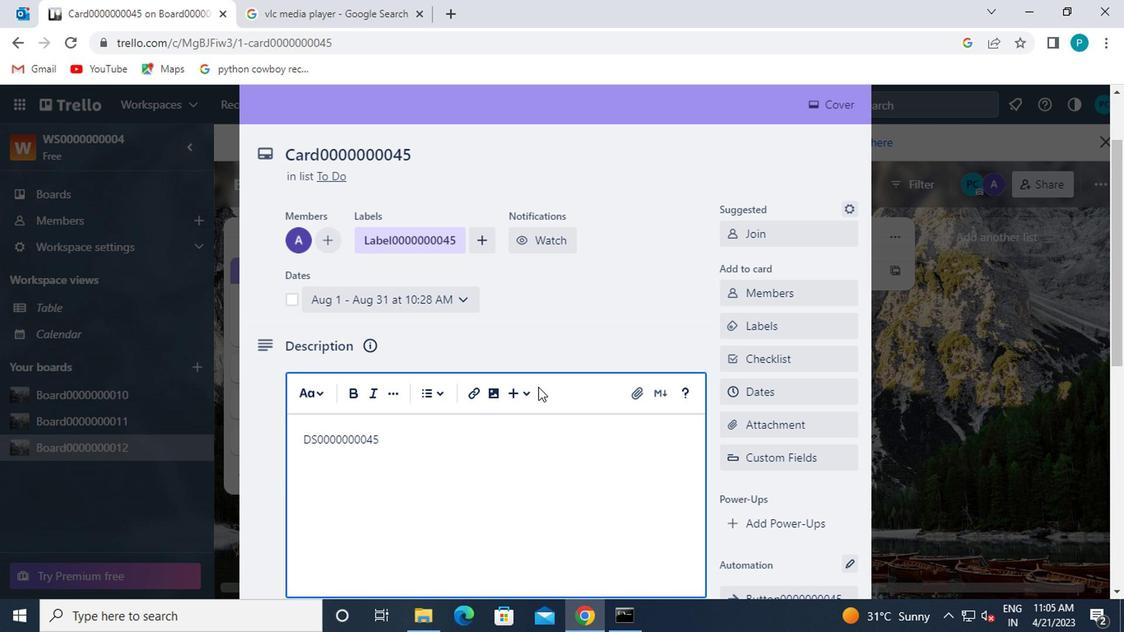 
Action: Mouse moved to (367, 418)
Screenshot: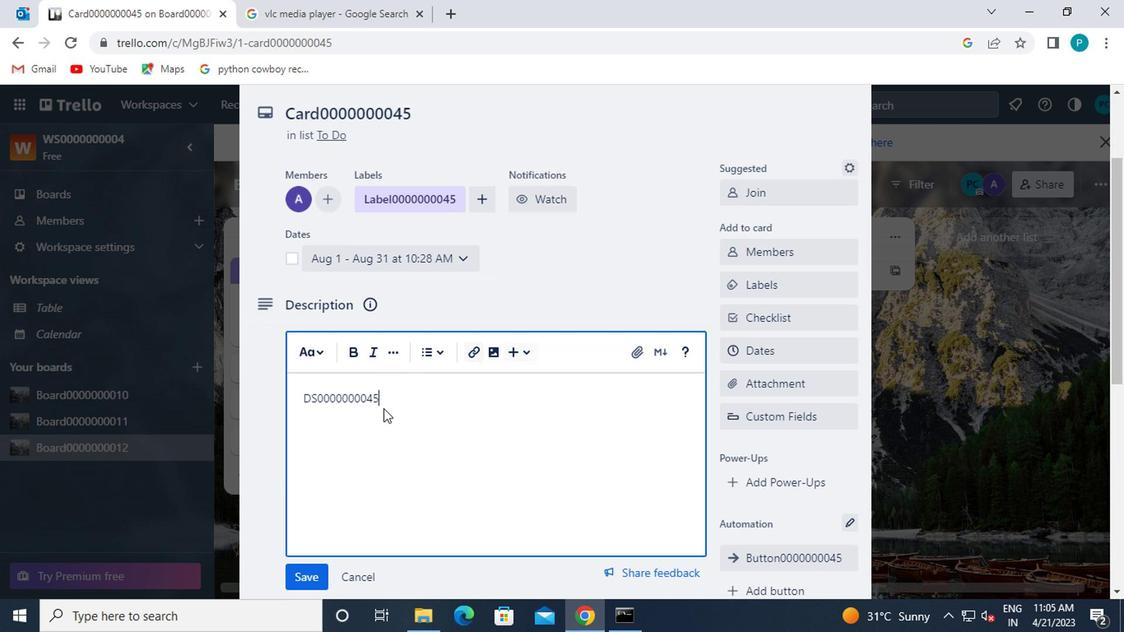
Action: Mouse scrolled (367, 417) with delta (0, 0)
Screenshot: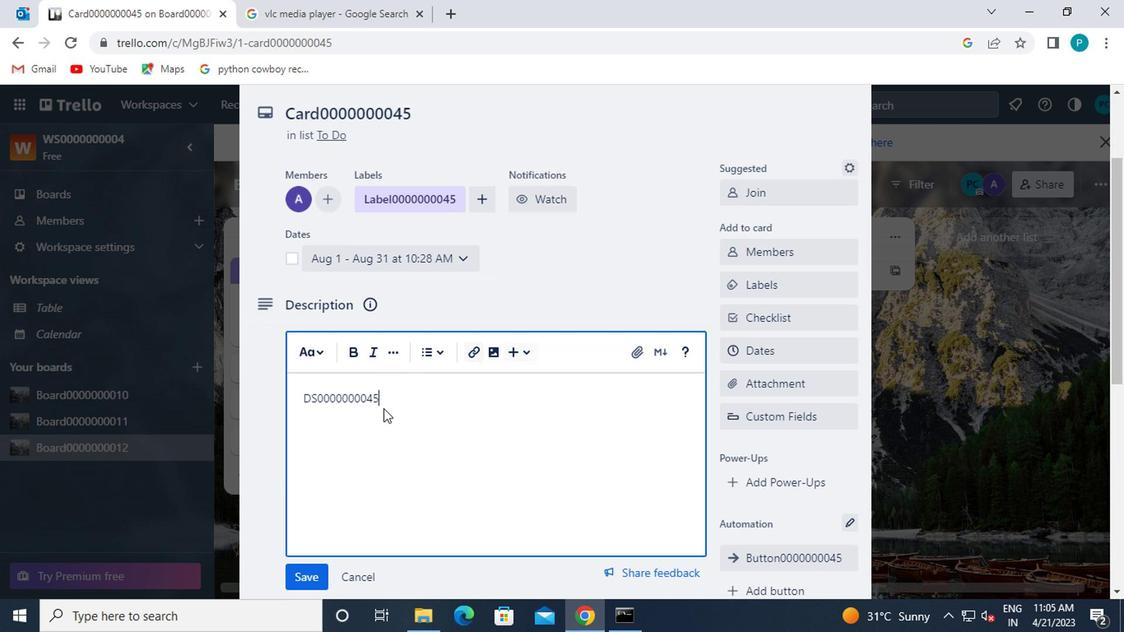 
Action: Mouse moved to (364, 426)
Screenshot: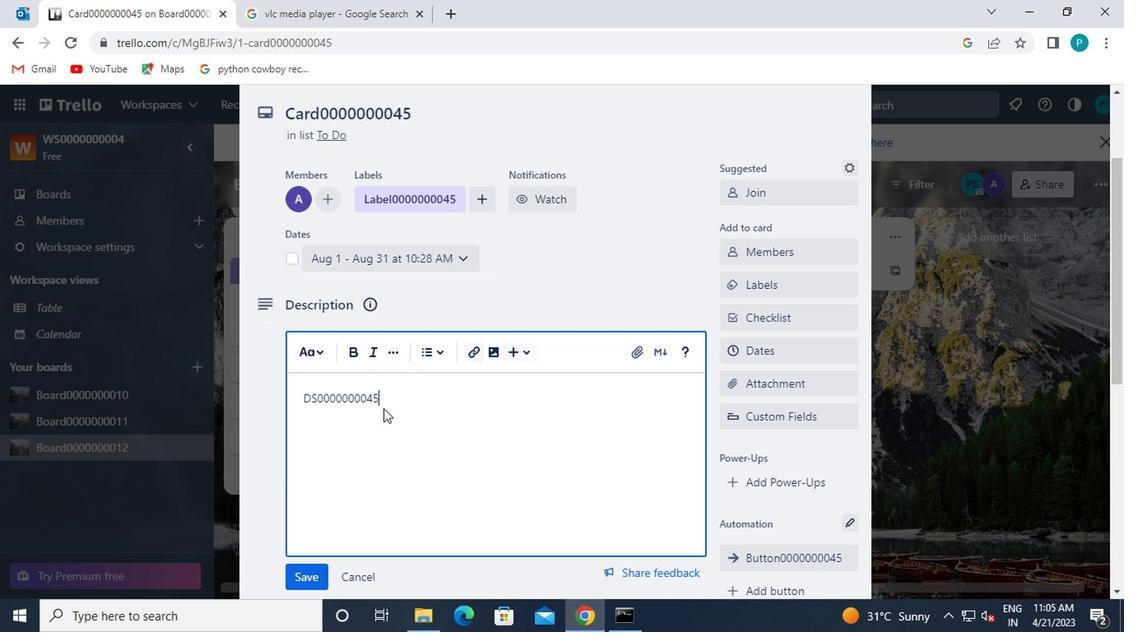 
Action: Mouse scrolled (364, 425) with delta (0, 0)
Screenshot: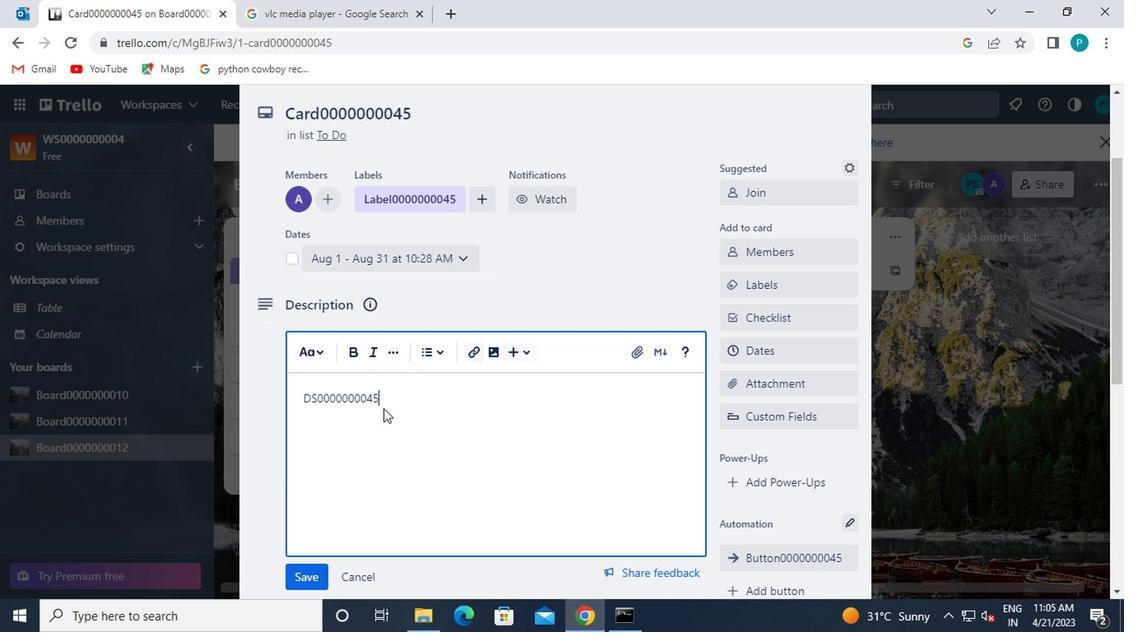 
Action: Mouse moved to (359, 435)
Screenshot: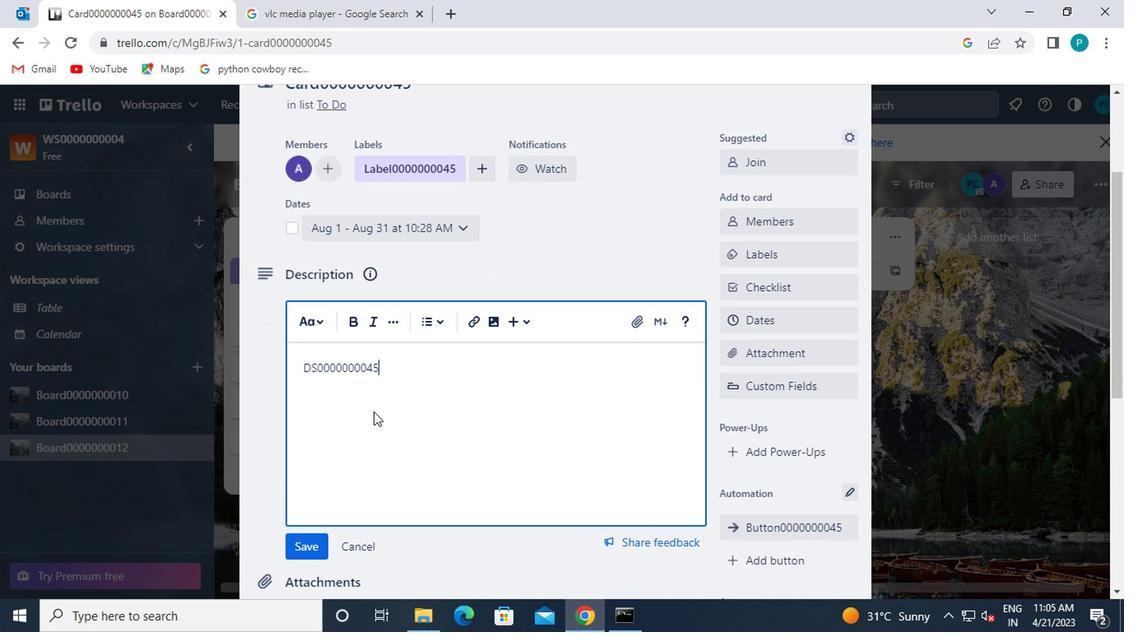 
Action: Mouse scrolled (359, 434) with delta (0, -1)
Screenshot: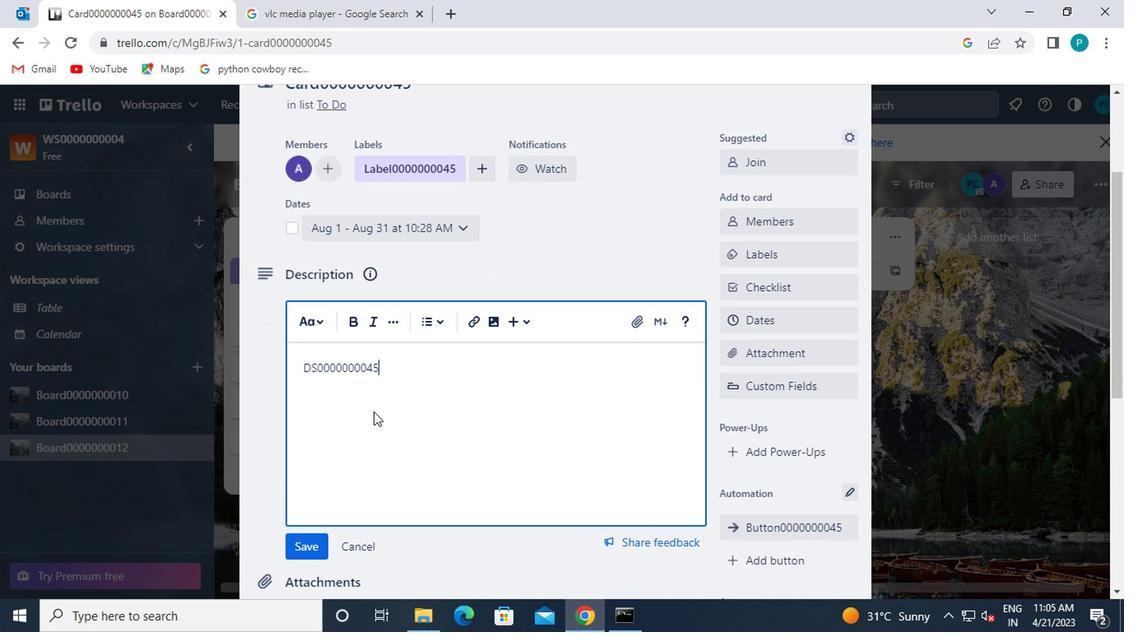 
Action: Mouse moved to (286, 293)
Screenshot: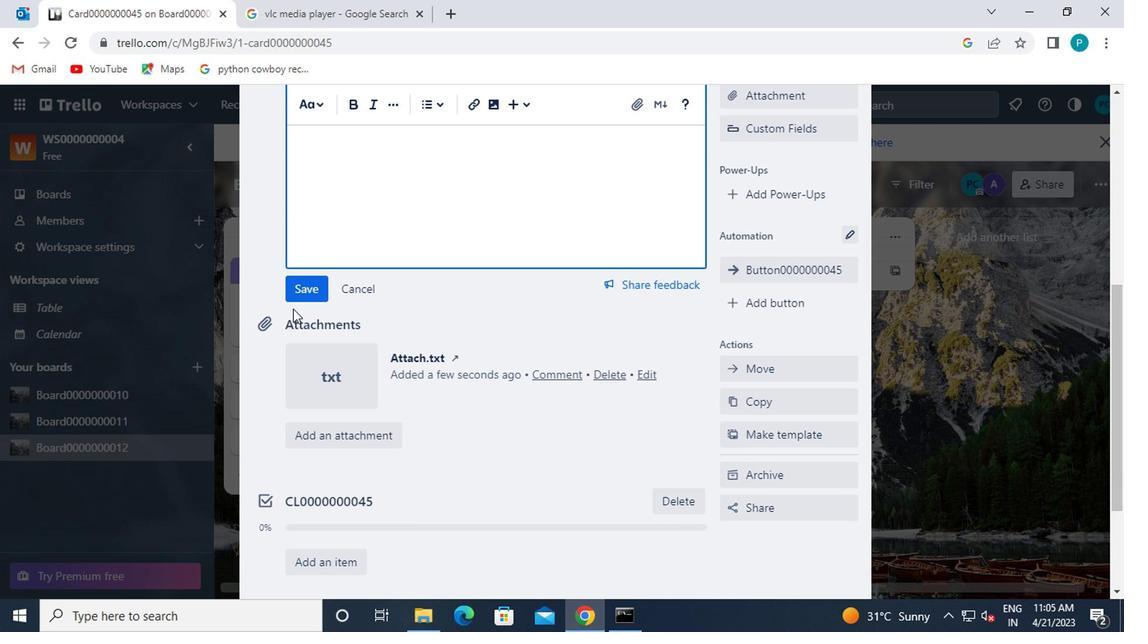 
Action: Mouse pressed left at (286, 293)
Screenshot: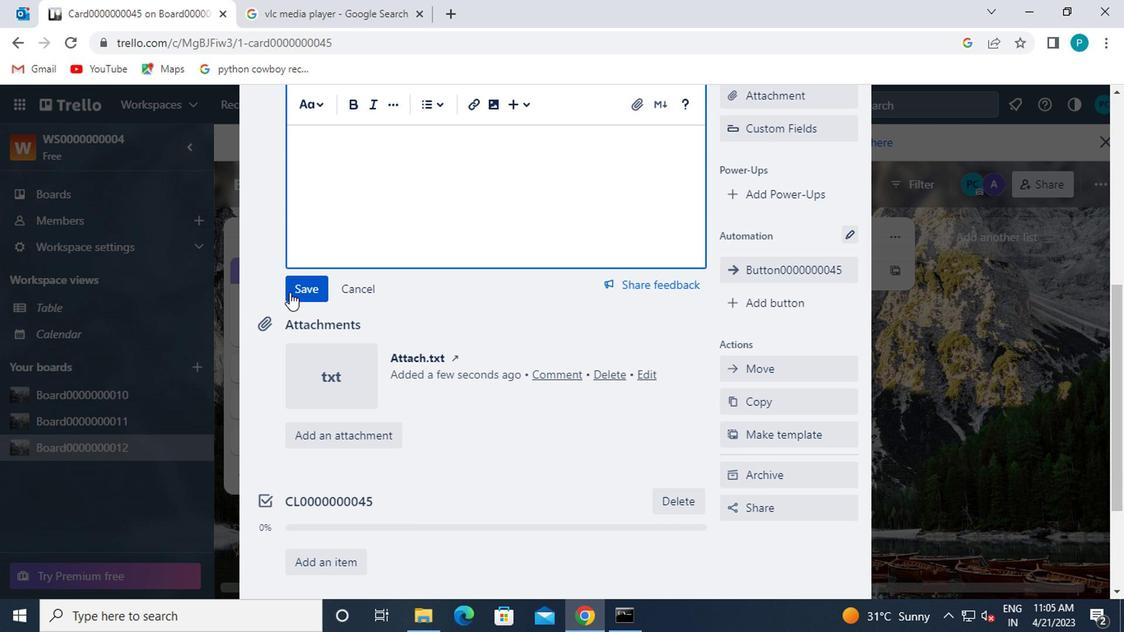
Action: Mouse moved to (348, 472)
Screenshot: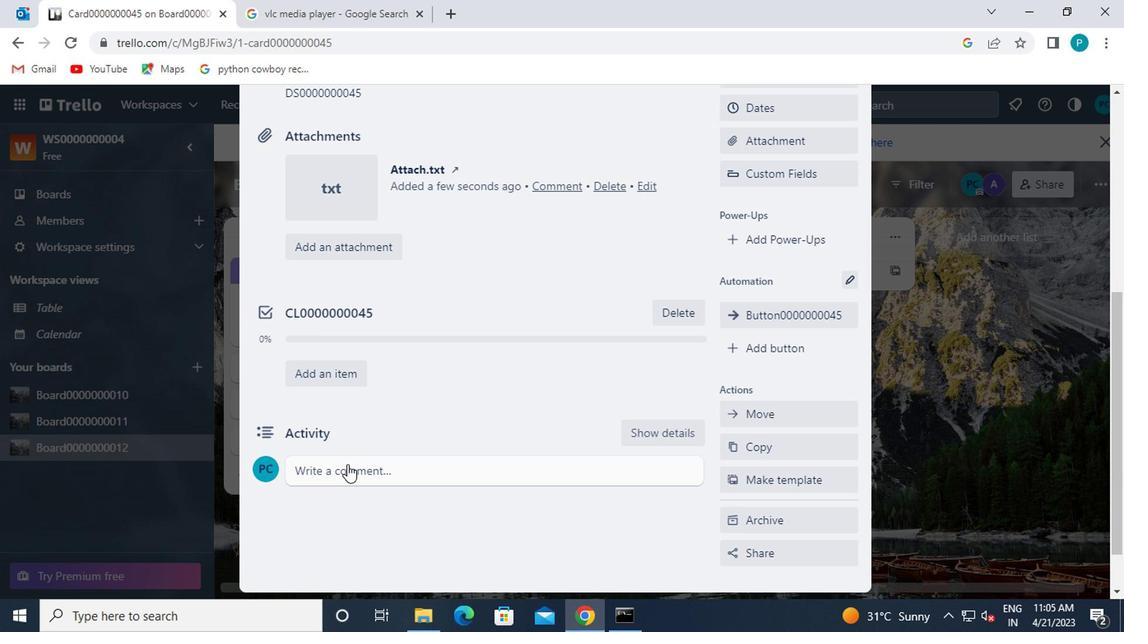 
Action: Mouse pressed left at (348, 472)
Screenshot: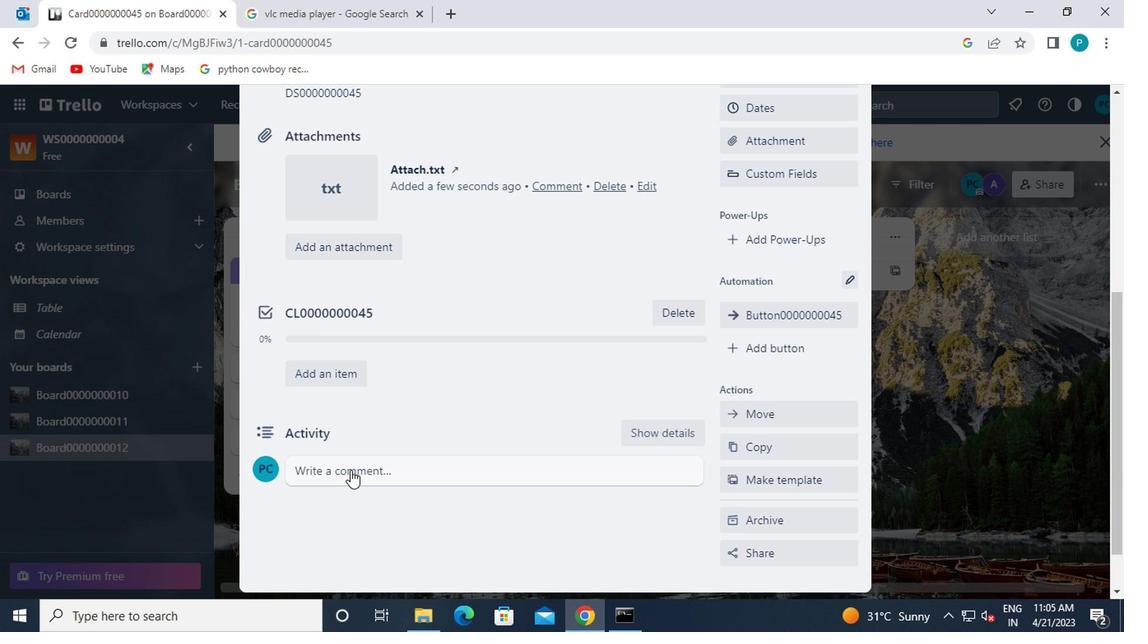 
Action: Key pressed cm0000000045
Screenshot: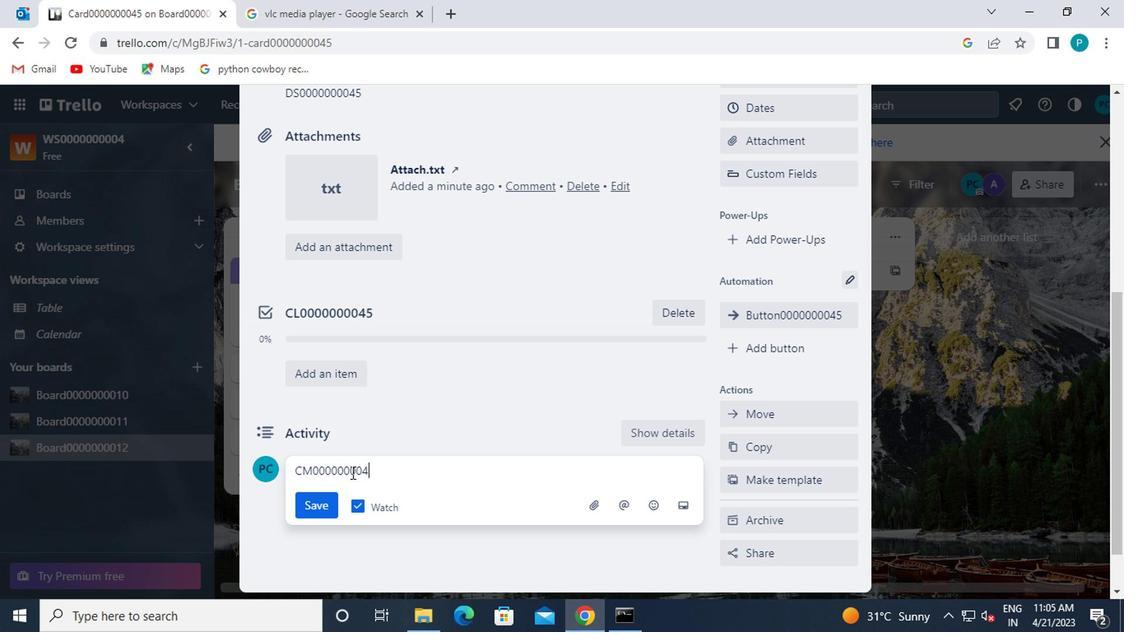 
Action: Mouse moved to (325, 500)
Screenshot: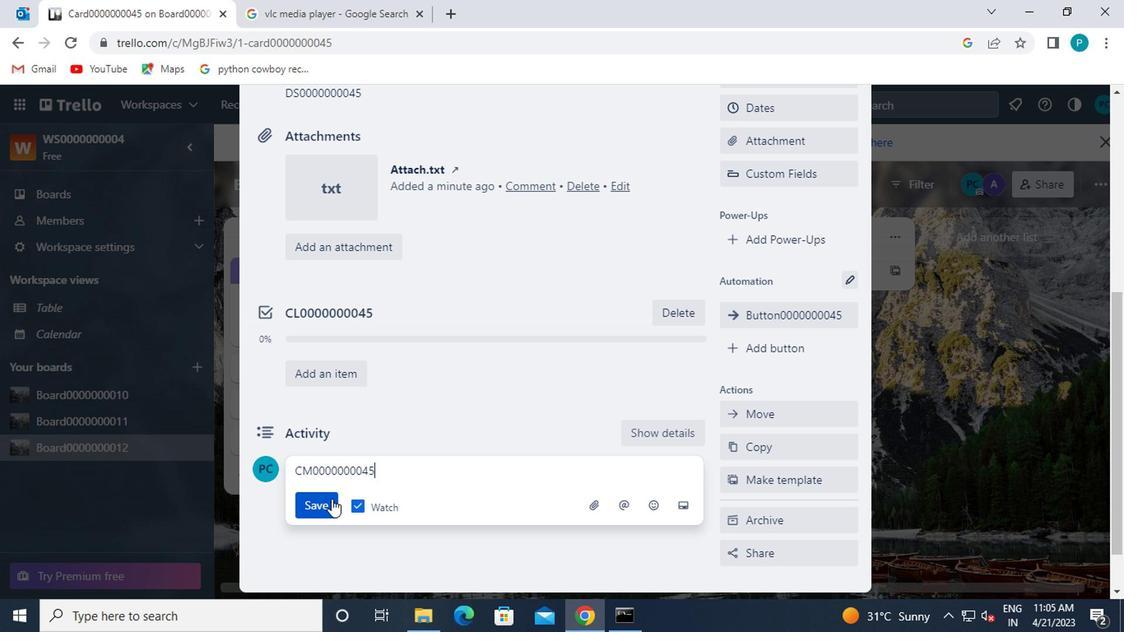 
Action: Mouse pressed left at (325, 500)
Screenshot: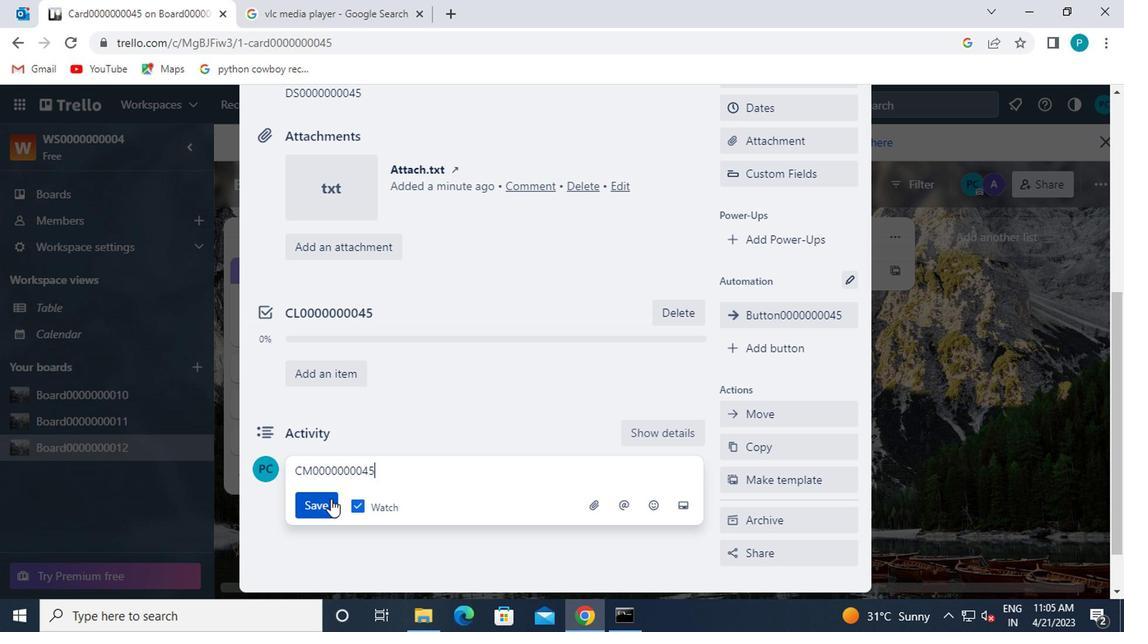 
Action: Mouse moved to (532, 461)
Screenshot: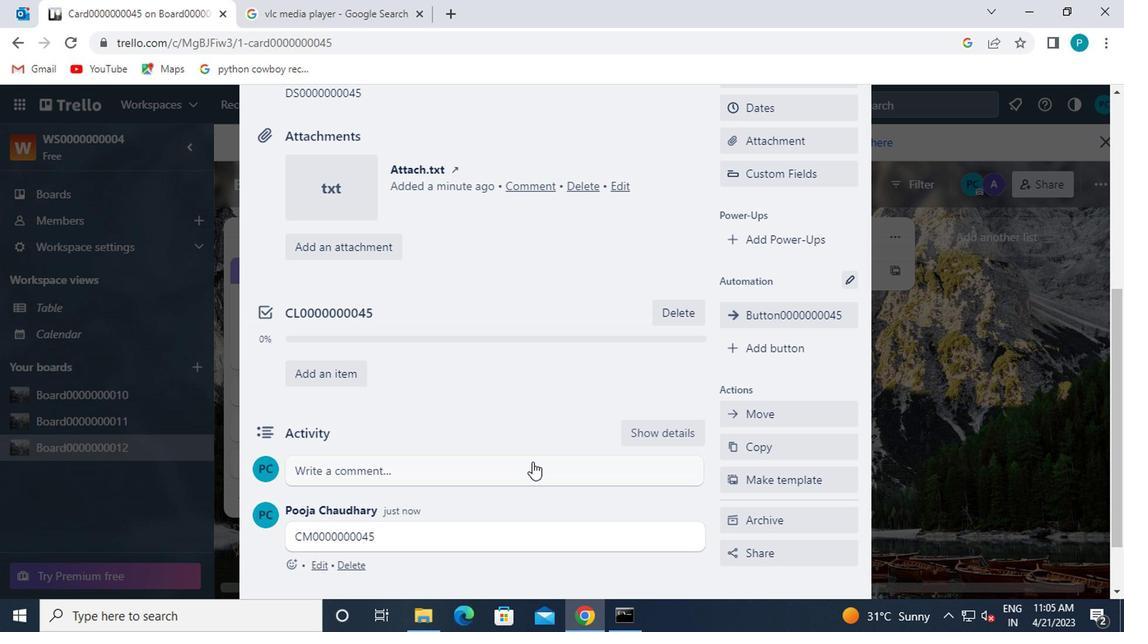 
